 Task: Find connections with filter location Zhongxiang with filter topic #motivationwith filter profile language German with filter current company PharmEasy with filter school D.A.V.P.G College, Dehradun with filter industry Museums with filter service category Corporate Law with filter keywords title Heavy Equipment Operator
Action: Mouse moved to (572, 80)
Screenshot: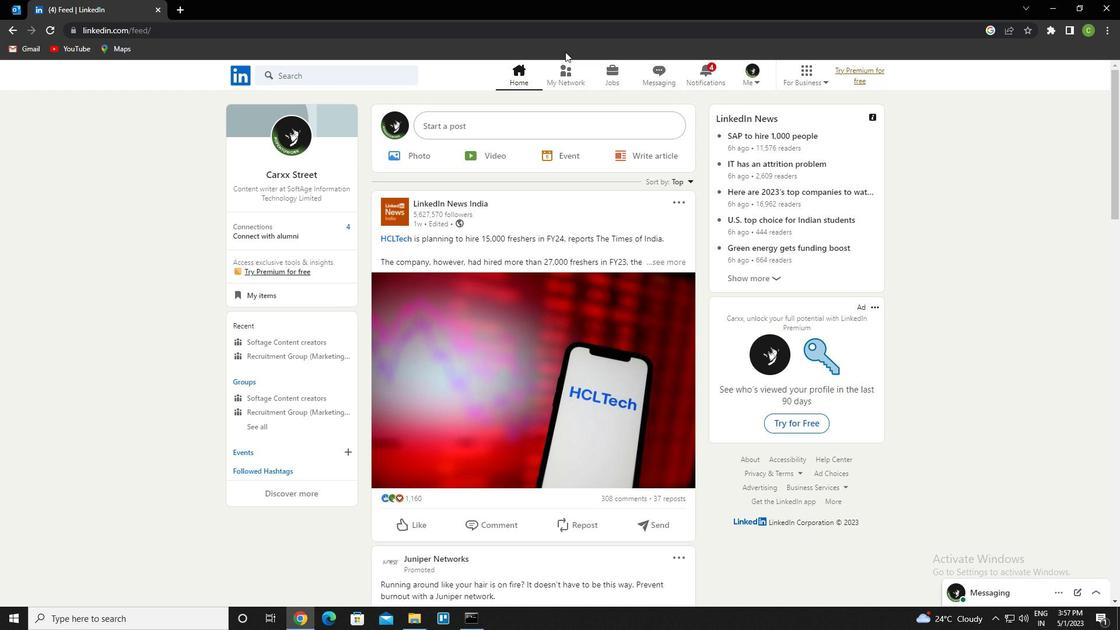 
Action: Mouse pressed left at (572, 80)
Screenshot: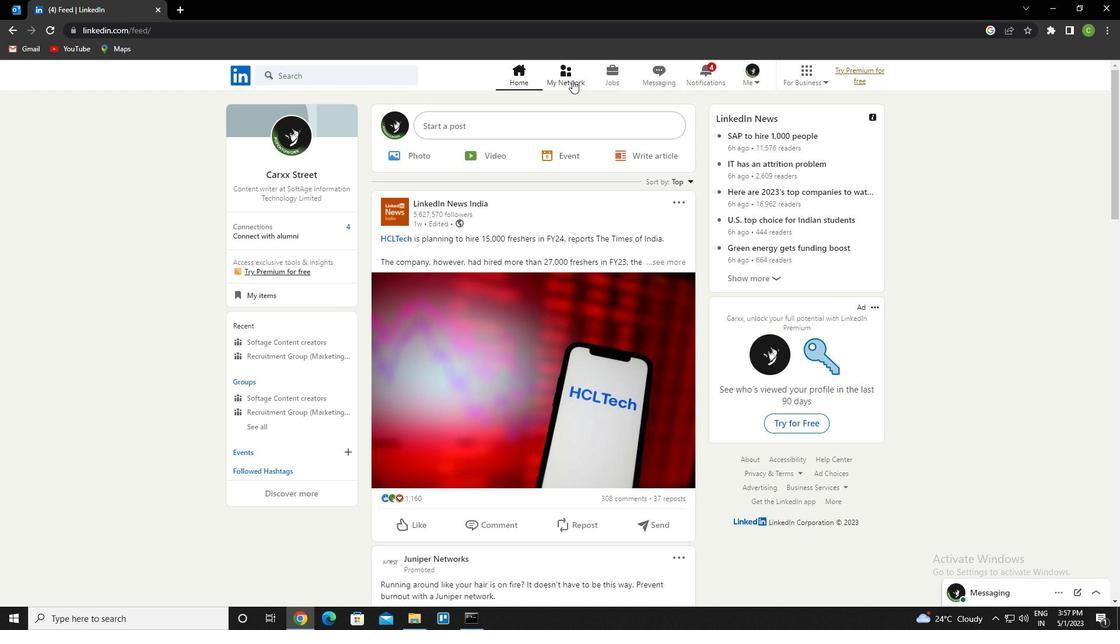 
Action: Mouse moved to (378, 147)
Screenshot: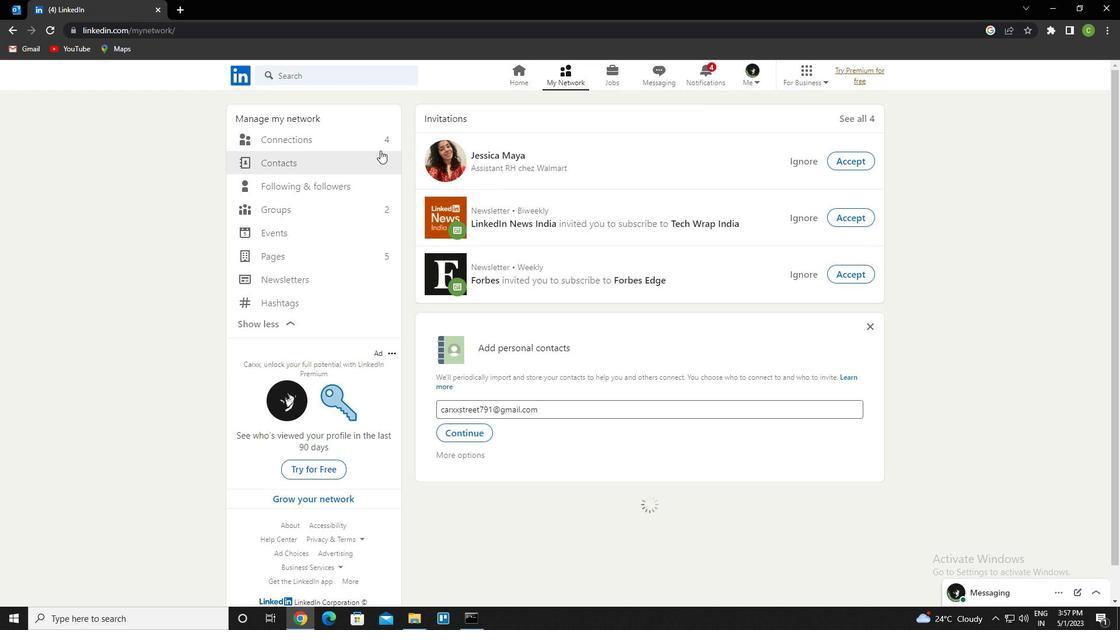 
Action: Mouse pressed left at (378, 147)
Screenshot: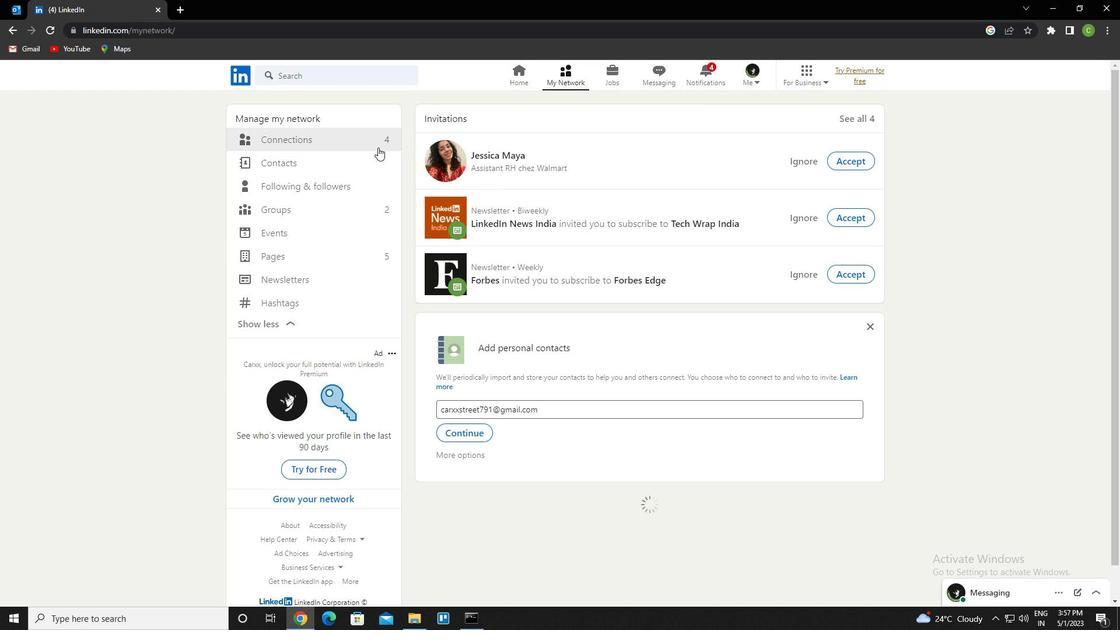 
Action: Mouse moved to (350, 140)
Screenshot: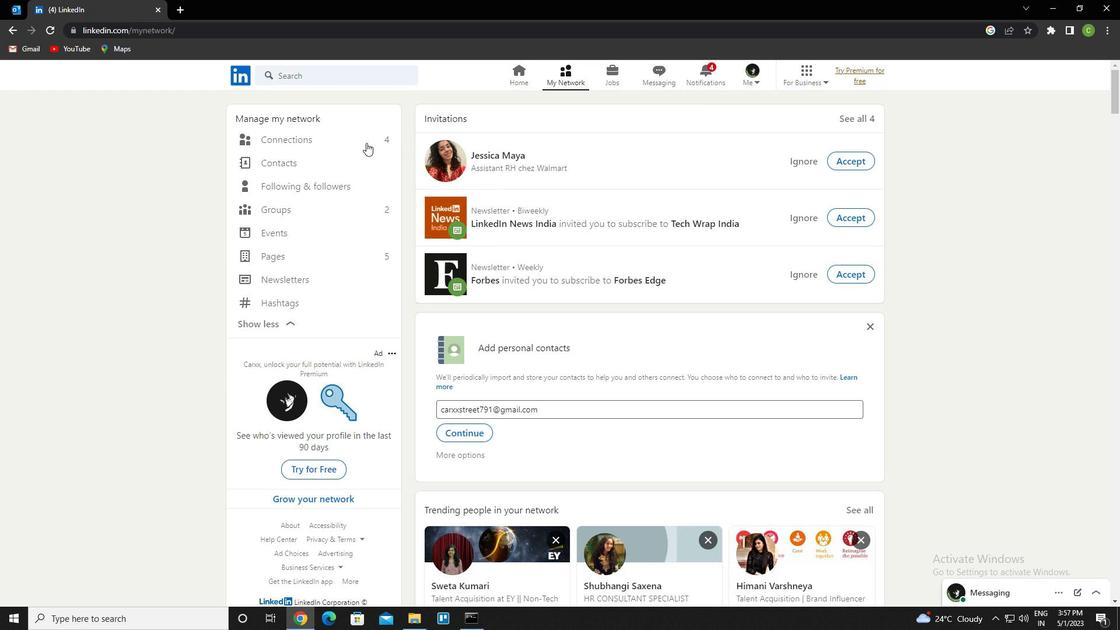 
Action: Mouse pressed left at (350, 140)
Screenshot: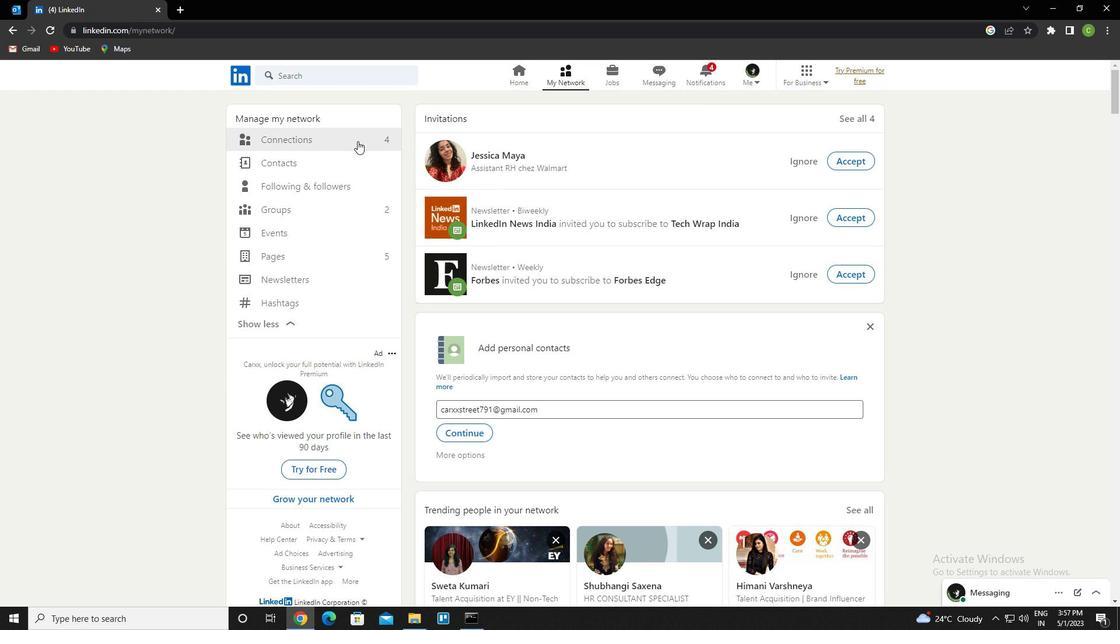
Action: Mouse moved to (655, 141)
Screenshot: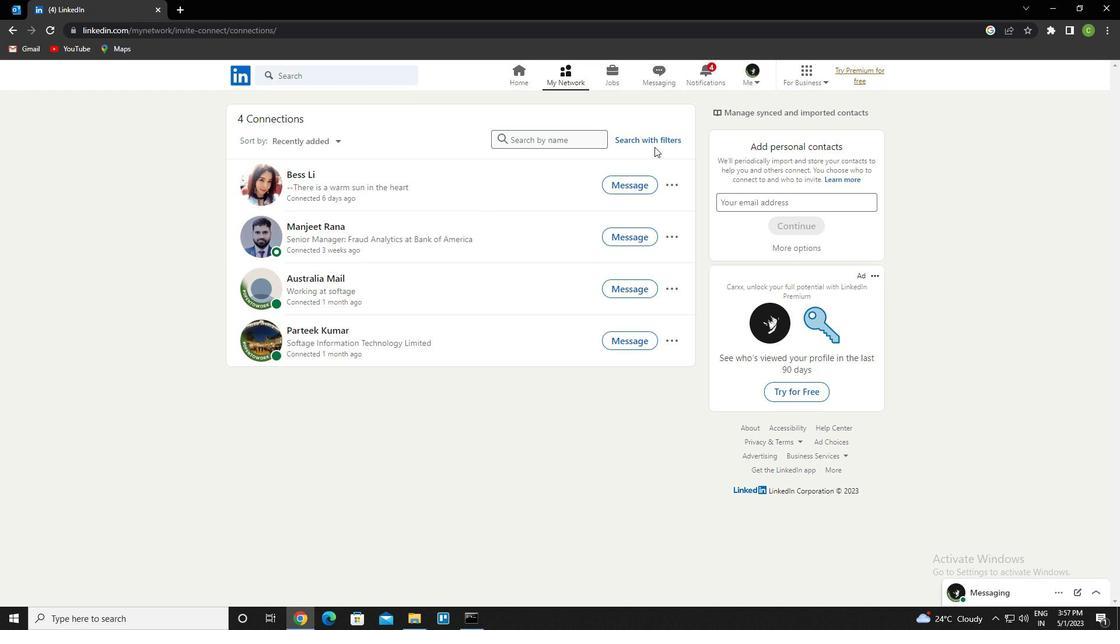 
Action: Mouse pressed left at (655, 141)
Screenshot: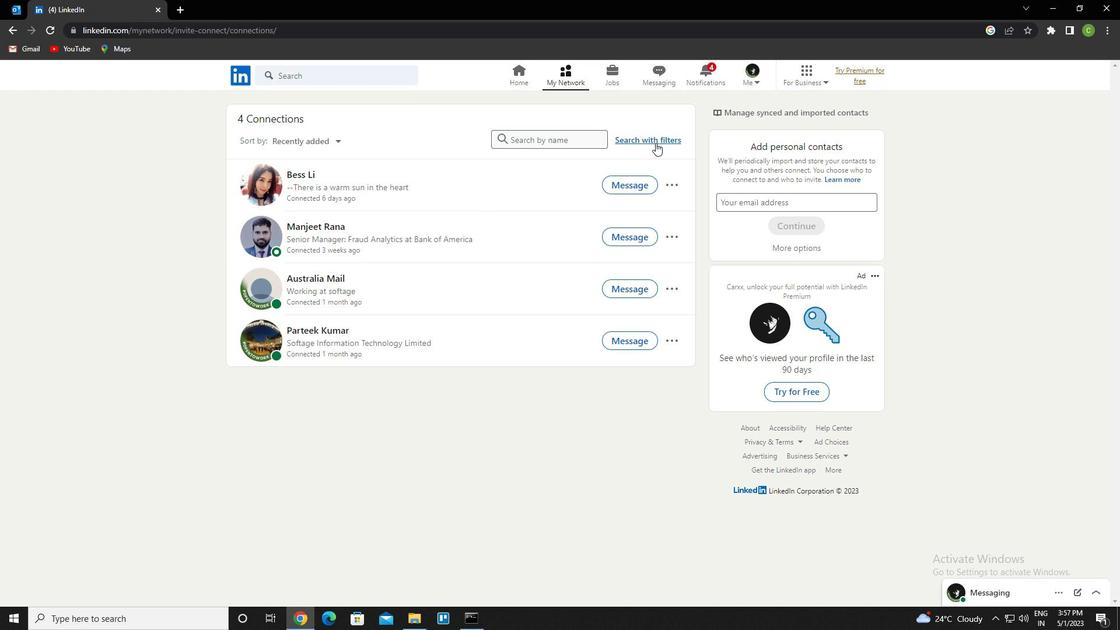 
Action: Mouse moved to (586, 106)
Screenshot: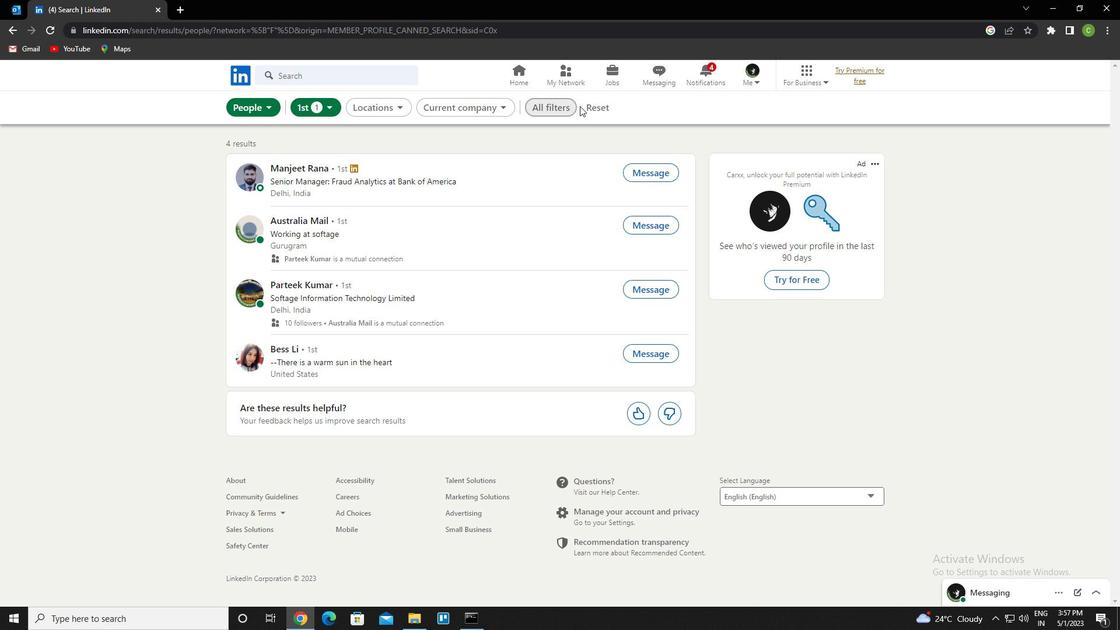 
Action: Mouse pressed left at (586, 106)
Screenshot: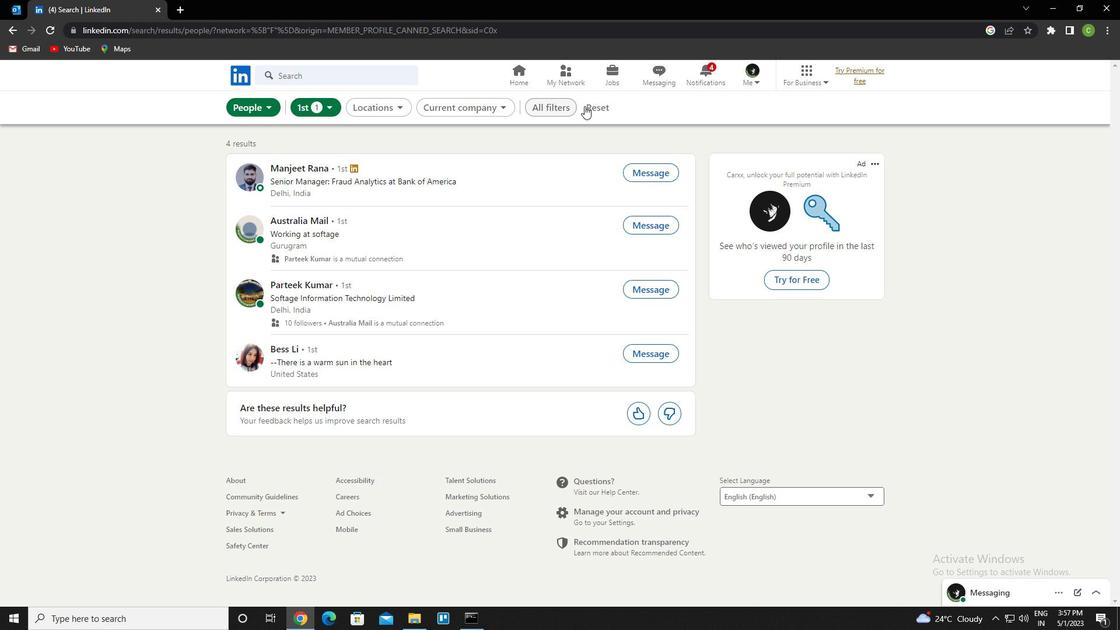 
Action: Mouse moved to (590, 106)
Screenshot: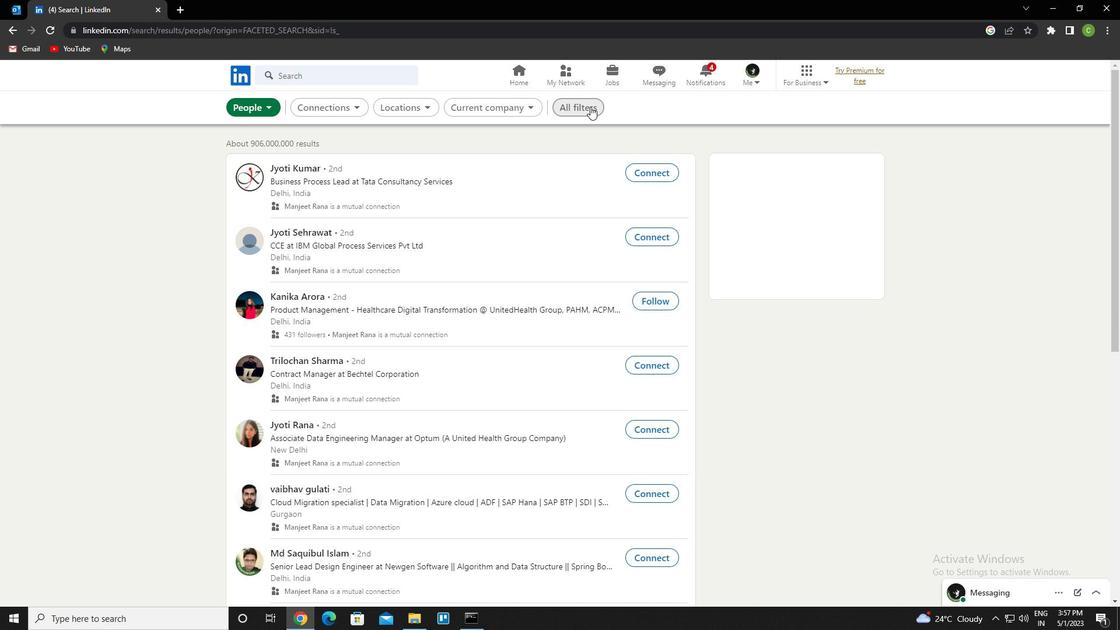 
Action: Mouse pressed left at (590, 106)
Screenshot: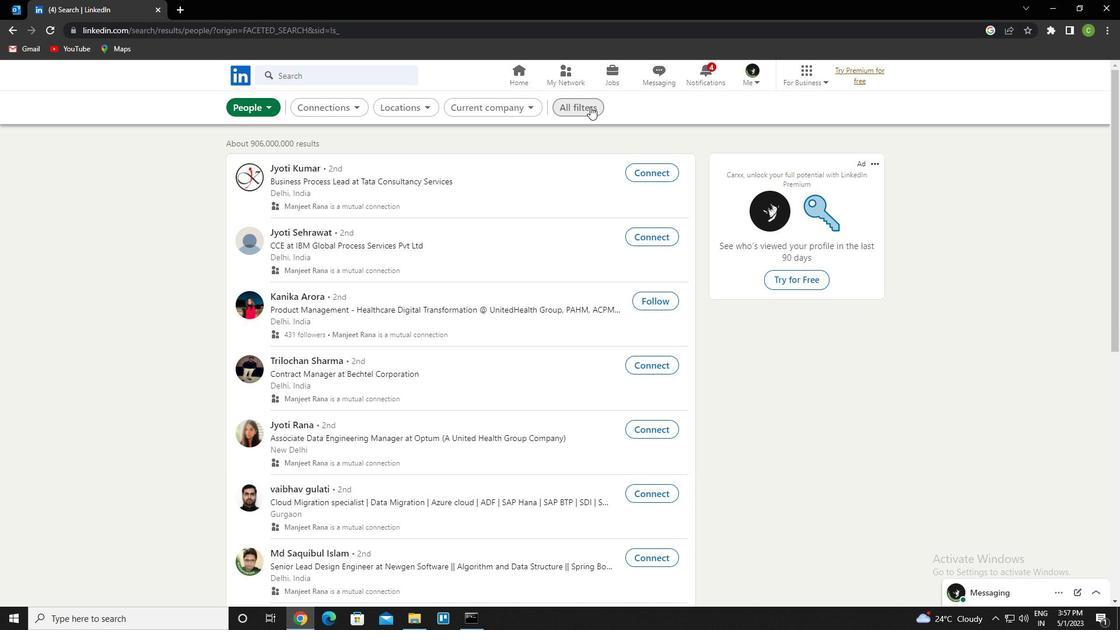 
Action: Mouse moved to (1059, 516)
Screenshot: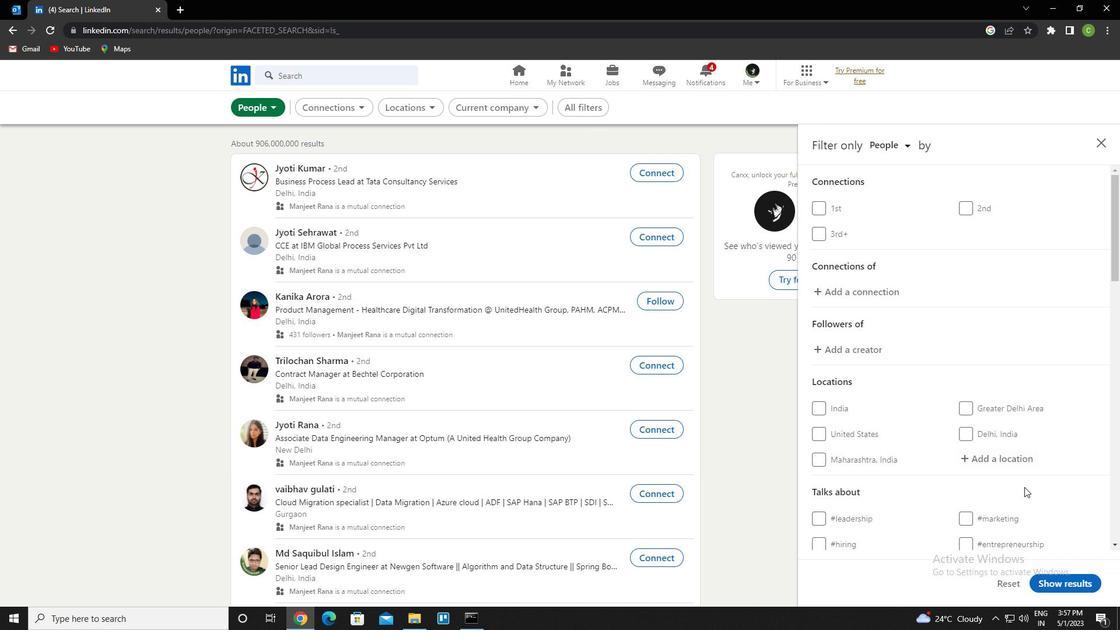 
Action: Mouse scrolled (1059, 516) with delta (0, 0)
Screenshot: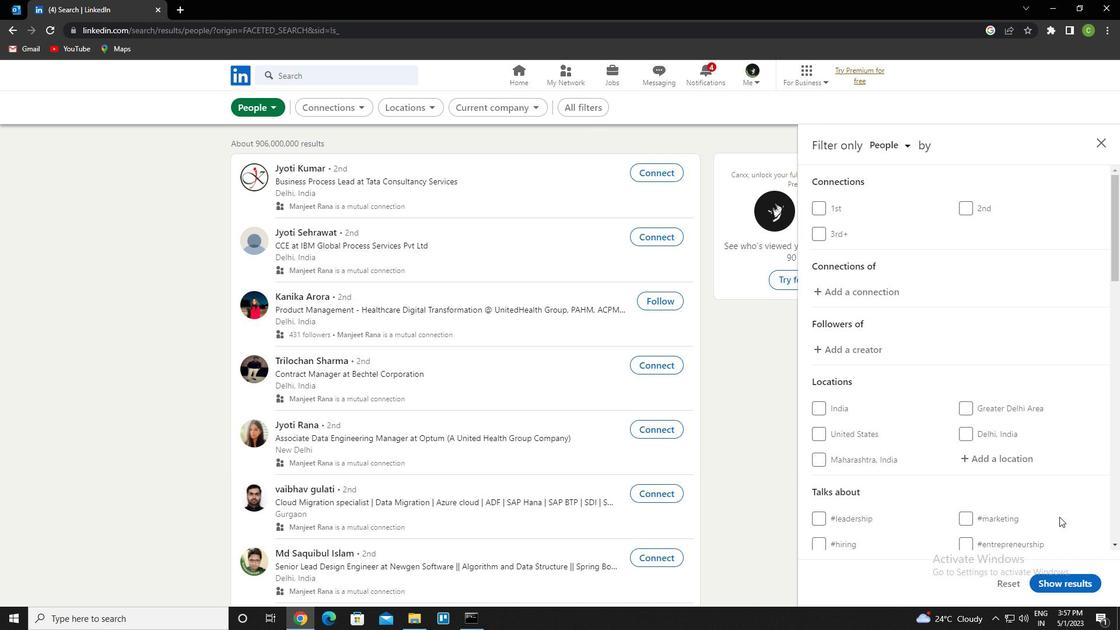 
Action: Mouse scrolled (1059, 516) with delta (0, 0)
Screenshot: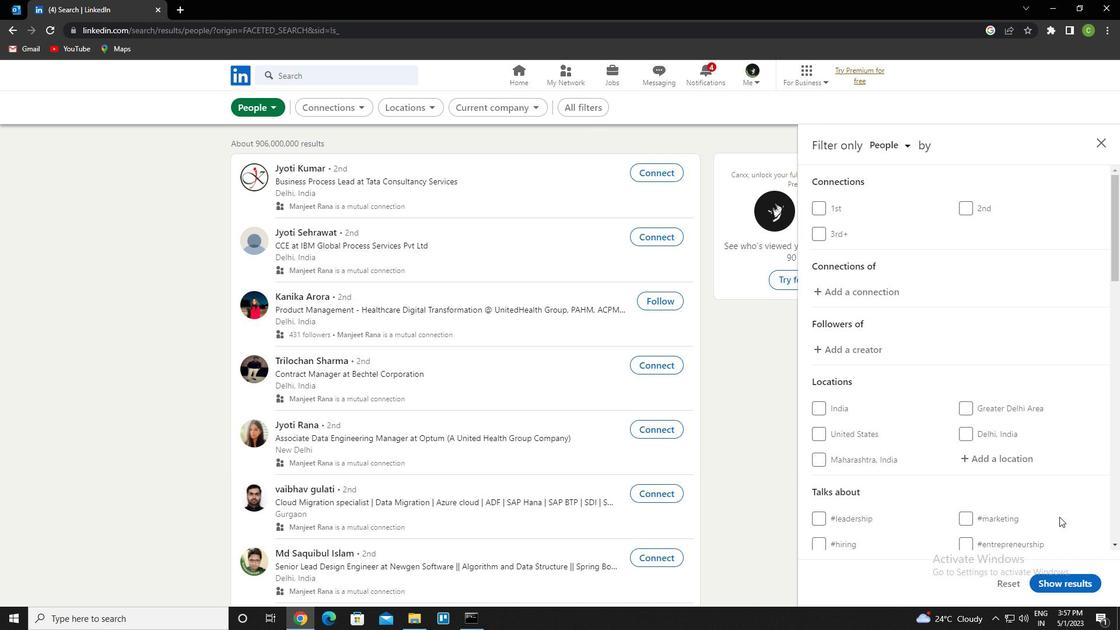 
Action: Mouse moved to (1007, 342)
Screenshot: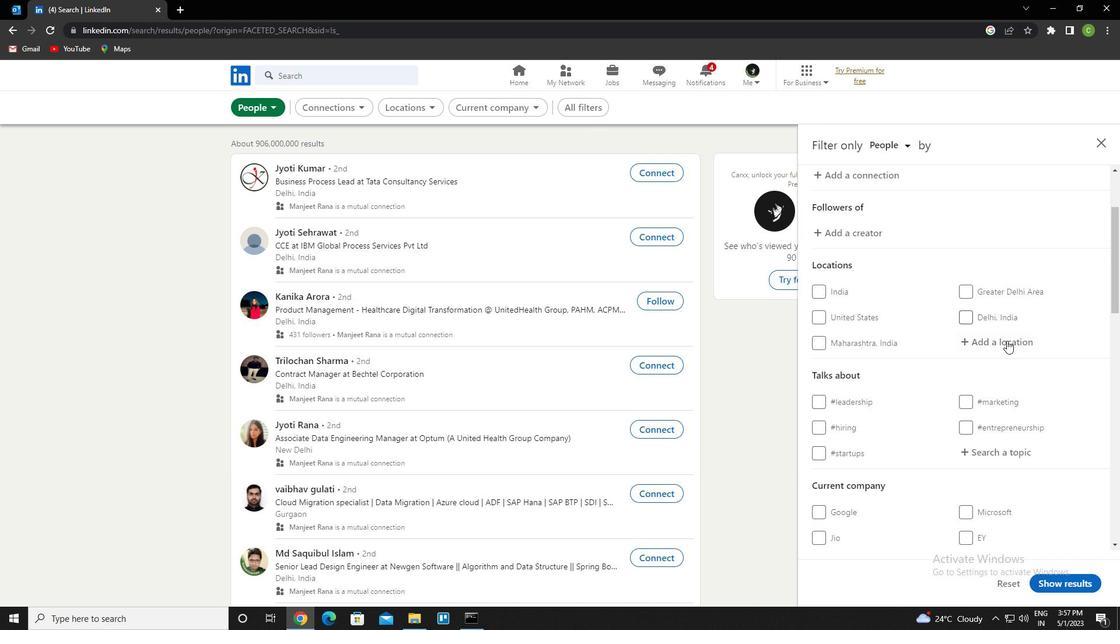 
Action: Mouse pressed left at (1007, 342)
Screenshot: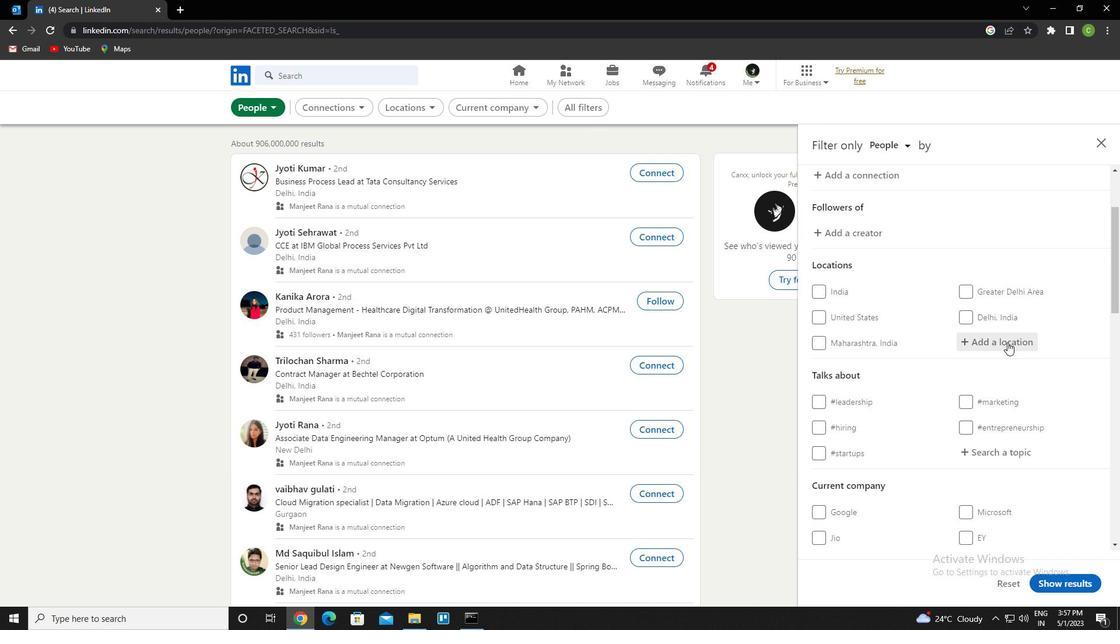 
Action: Key pressed <Key.caps_lock>z<Key.caps_lock>hongxiang
Screenshot: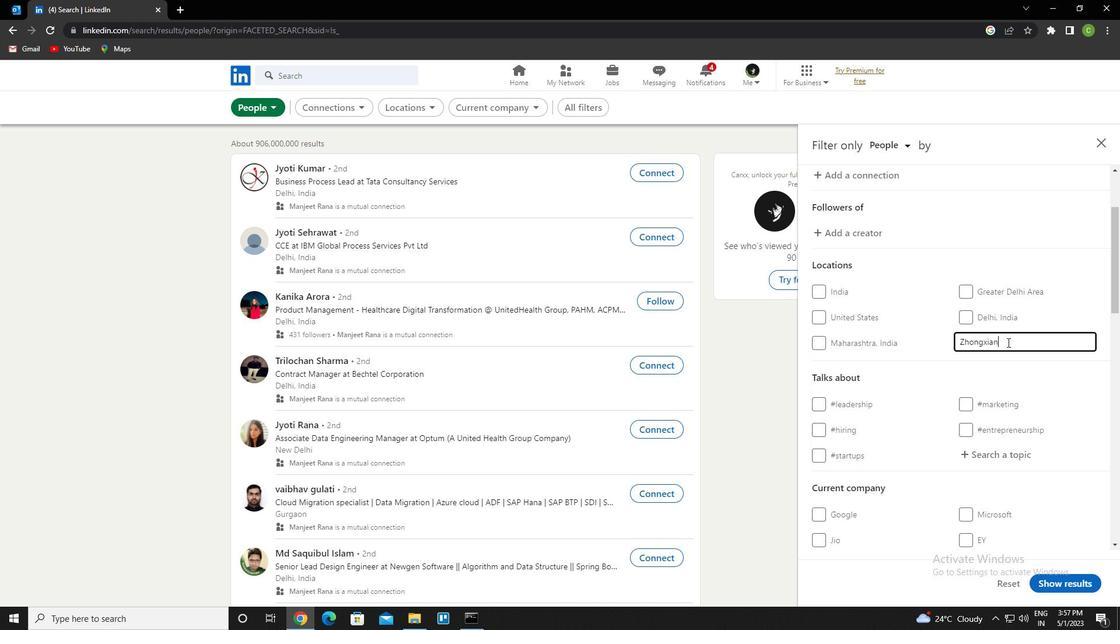
Action: Mouse moved to (1005, 345)
Screenshot: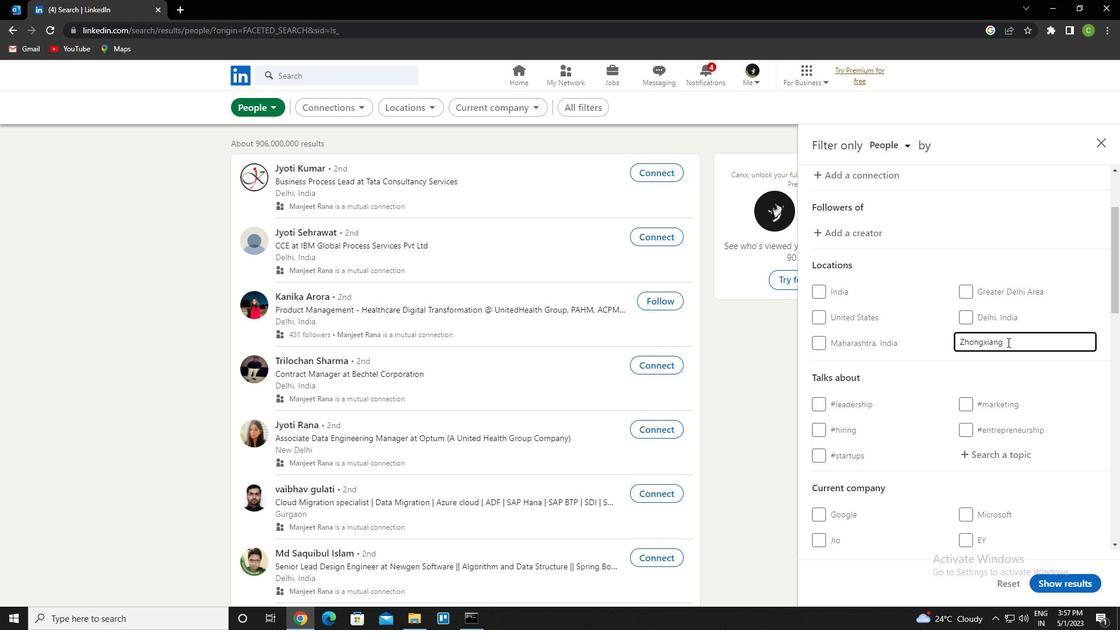 
Action: Mouse scrolled (1005, 345) with delta (0, 0)
Screenshot: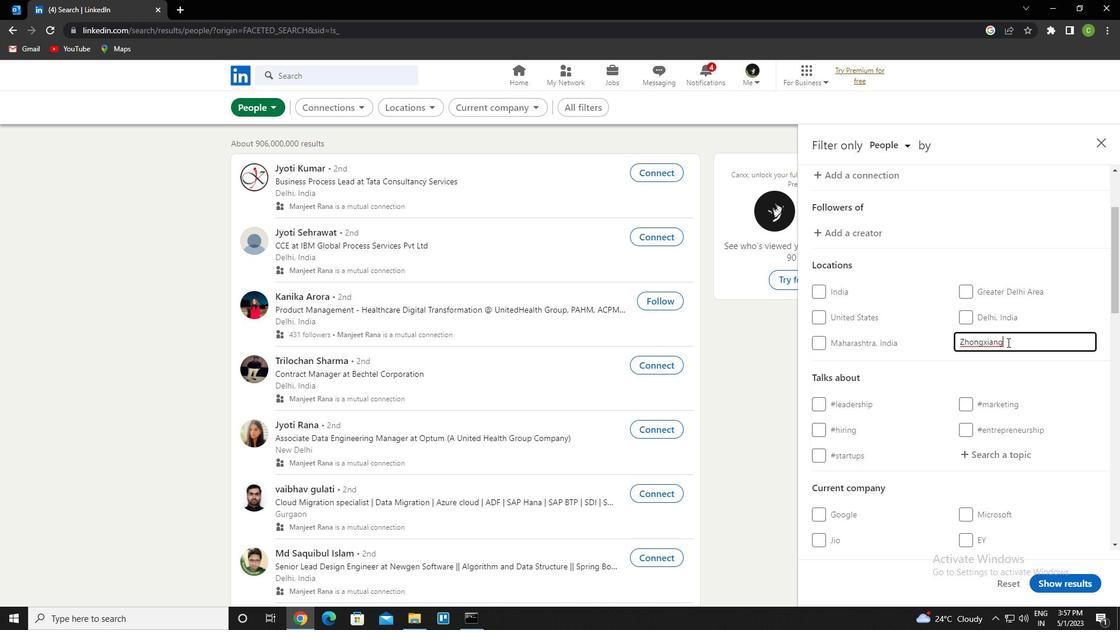 
Action: Mouse moved to (1002, 347)
Screenshot: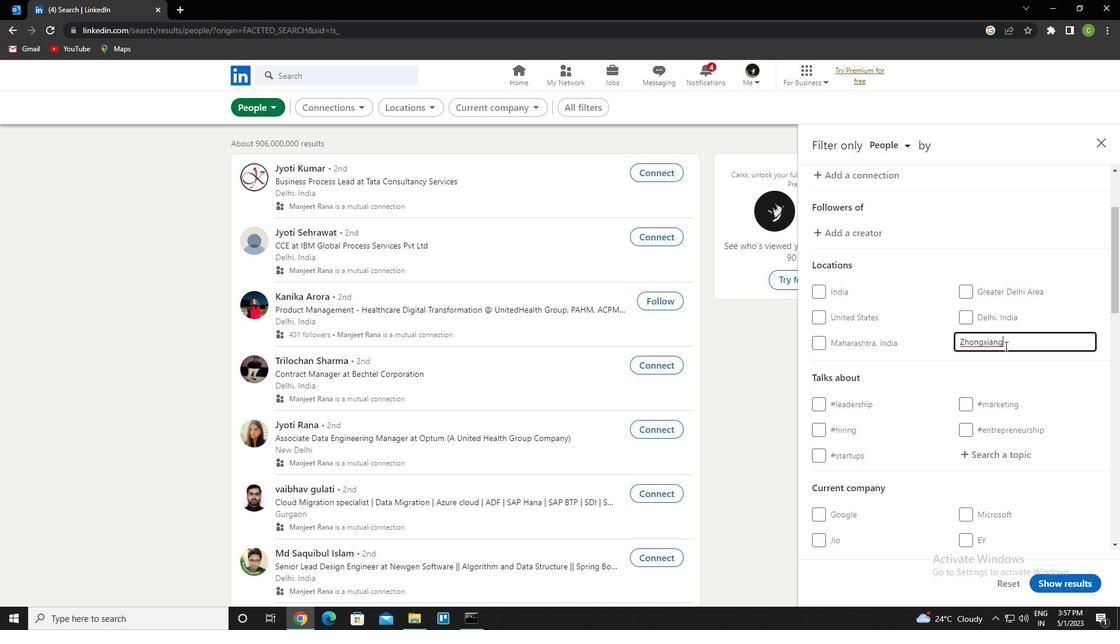 
Action: Mouse scrolled (1002, 347) with delta (0, 0)
Screenshot: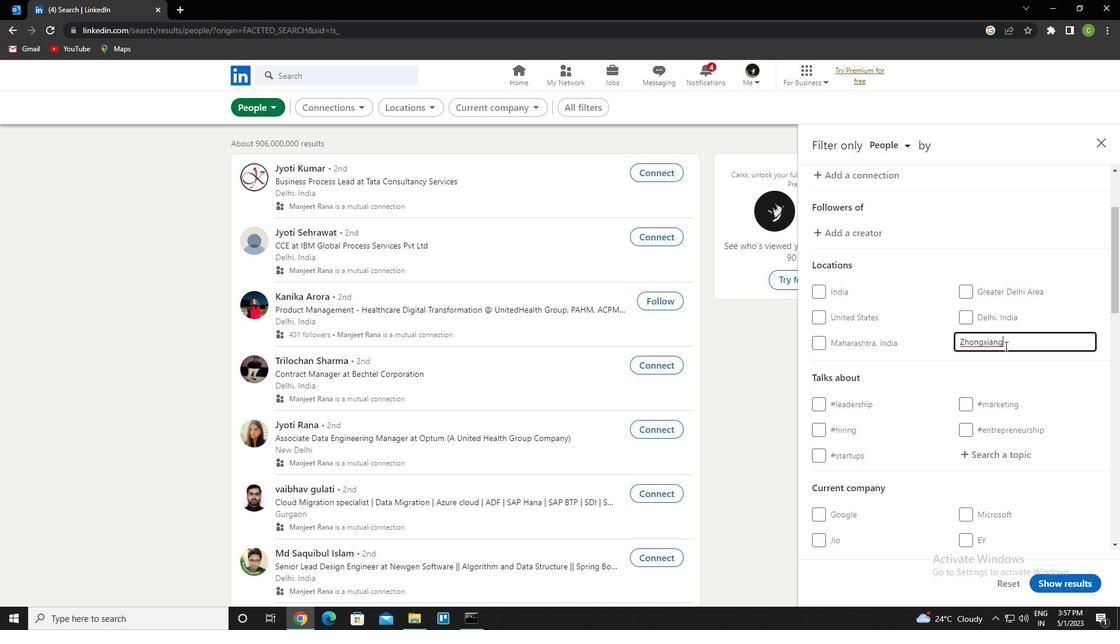 
Action: Mouse moved to (1010, 341)
Screenshot: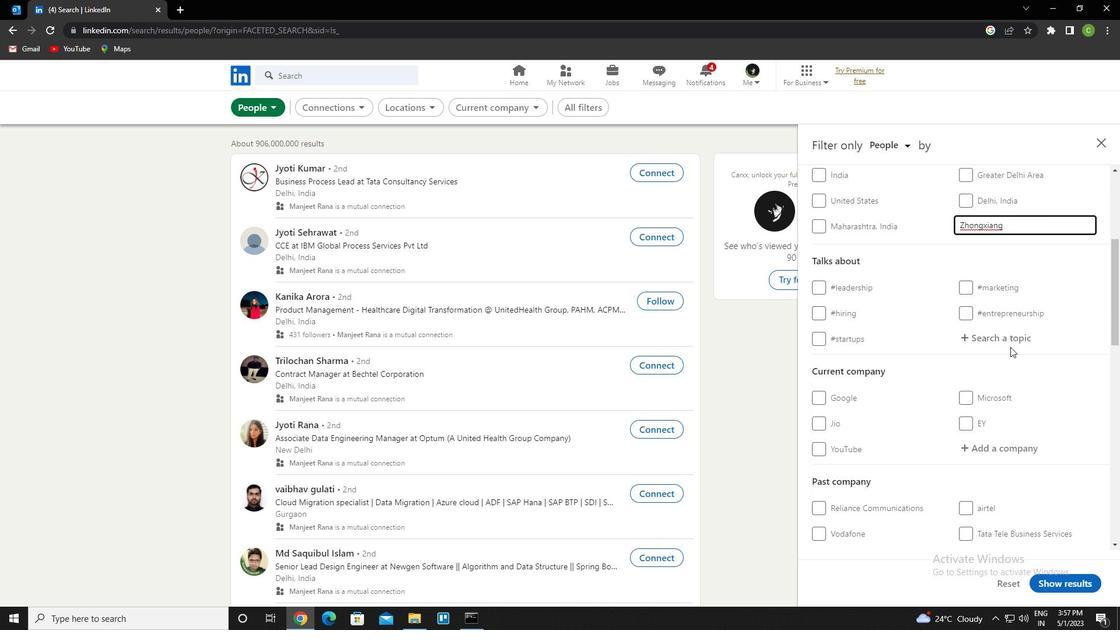 
Action: Mouse pressed left at (1010, 341)
Screenshot: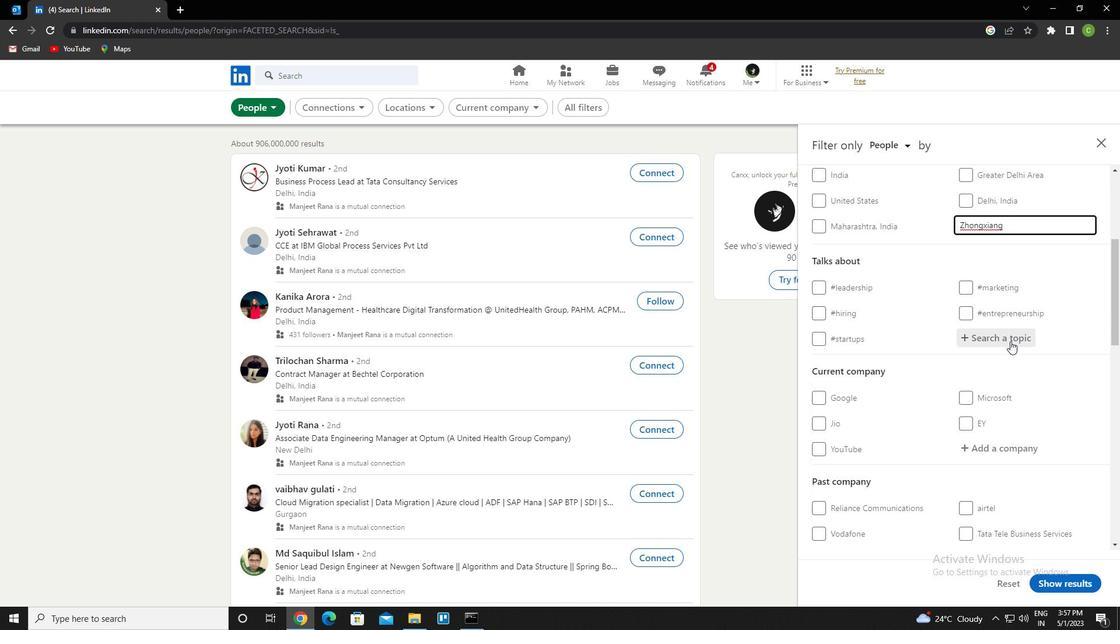 
Action: Key pressed <Key.caps_lock><Key.caps_lock>motivation<Key.down><Key.enter>
Screenshot: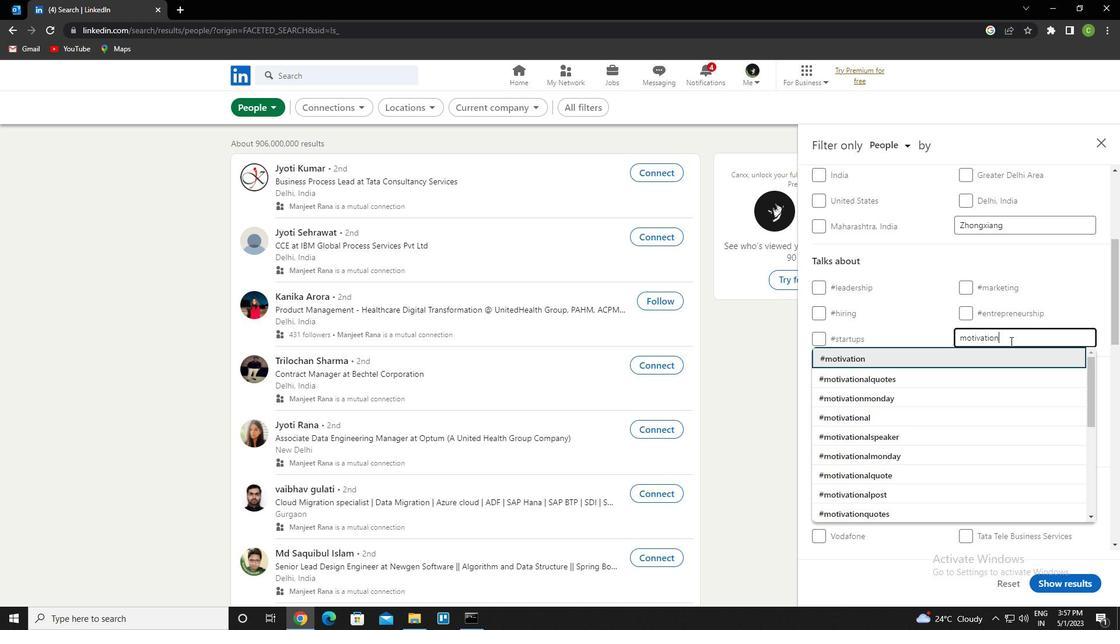 
Action: Mouse moved to (971, 369)
Screenshot: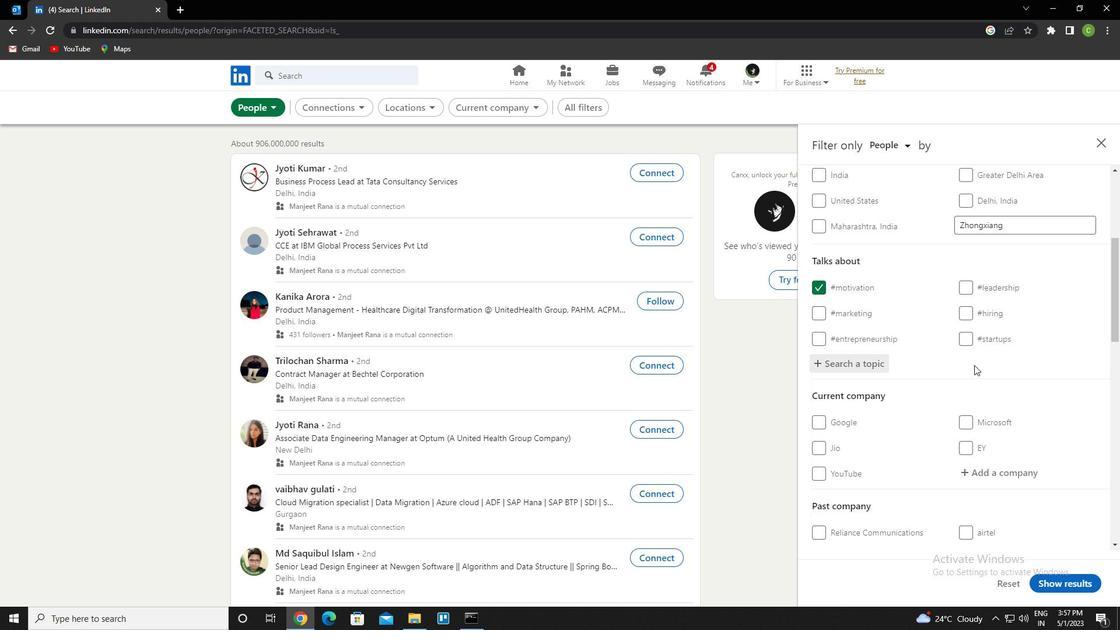 
Action: Mouse scrolled (971, 368) with delta (0, 0)
Screenshot: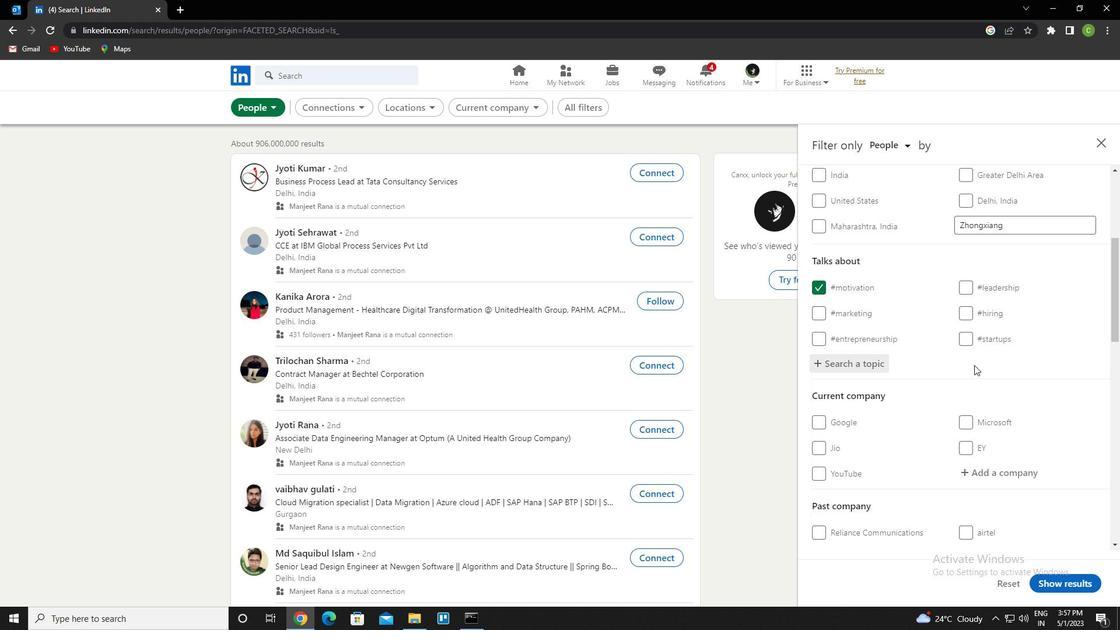 
Action: Mouse moved to (970, 373)
Screenshot: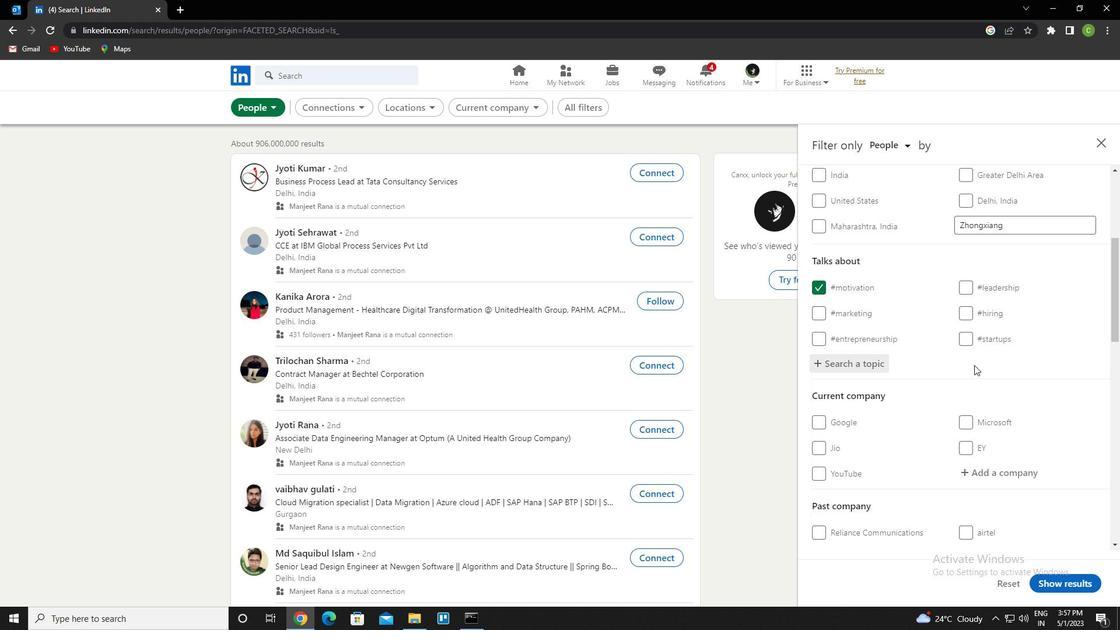 
Action: Mouse scrolled (970, 372) with delta (0, 0)
Screenshot: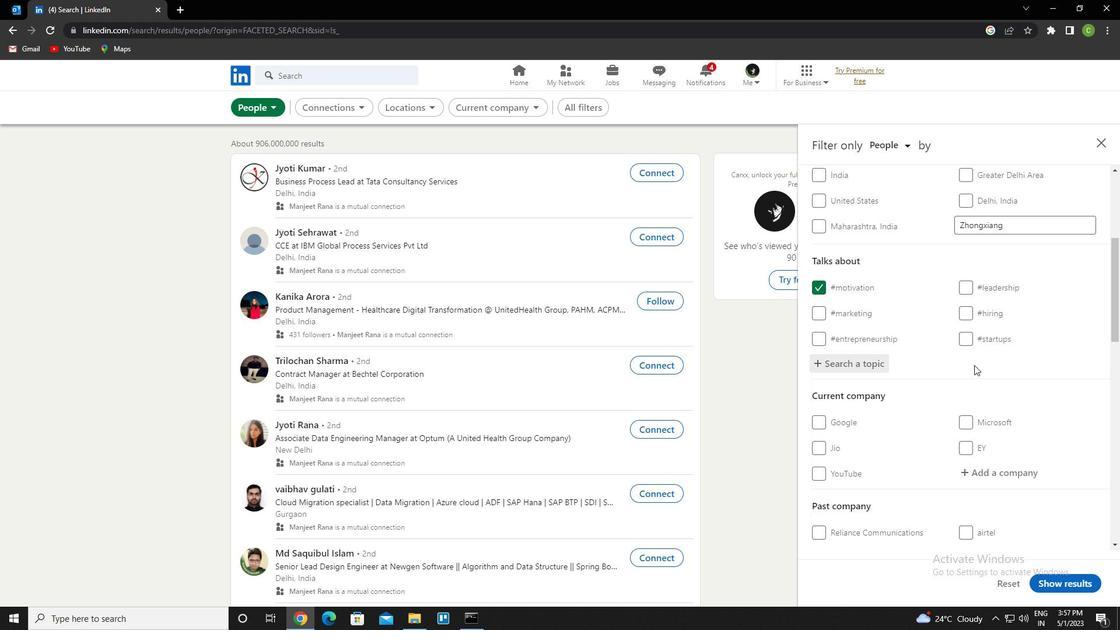 
Action: Mouse moved to (970, 374)
Screenshot: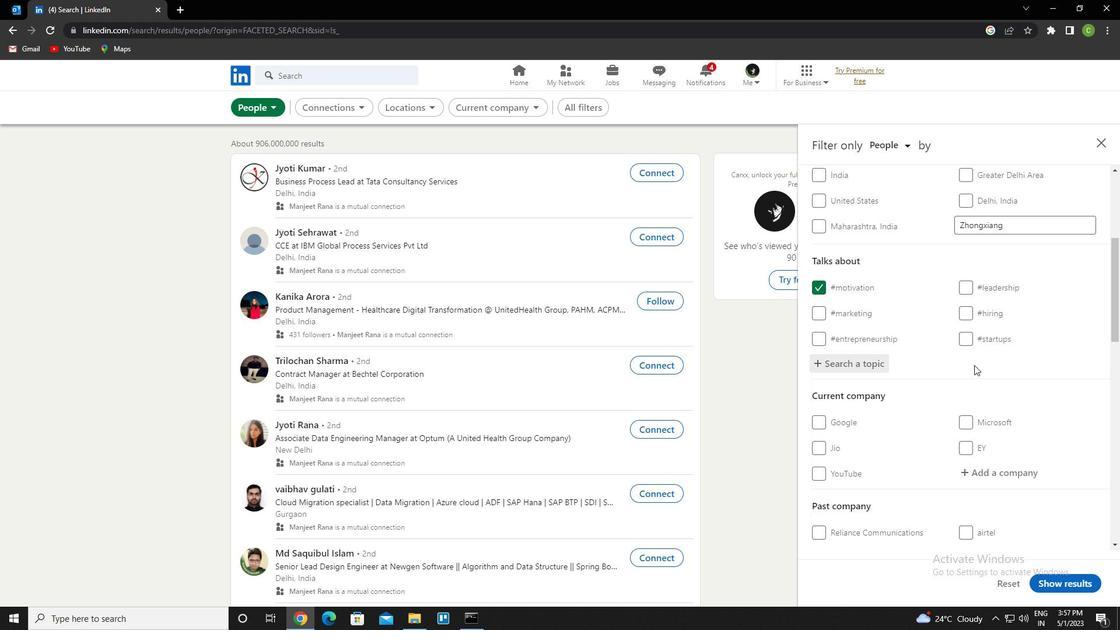 
Action: Mouse scrolled (970, 374) with delta (0, 0)
Screenshot: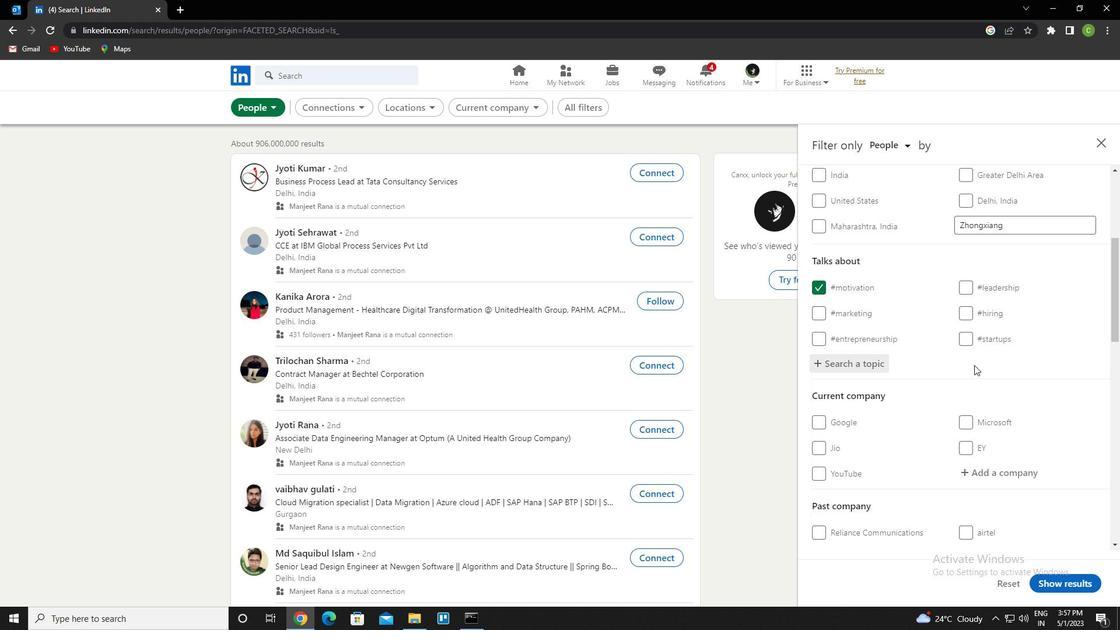 
Action: Mouse scrolled (970, 374) with delta (0, 0)
Screenshot: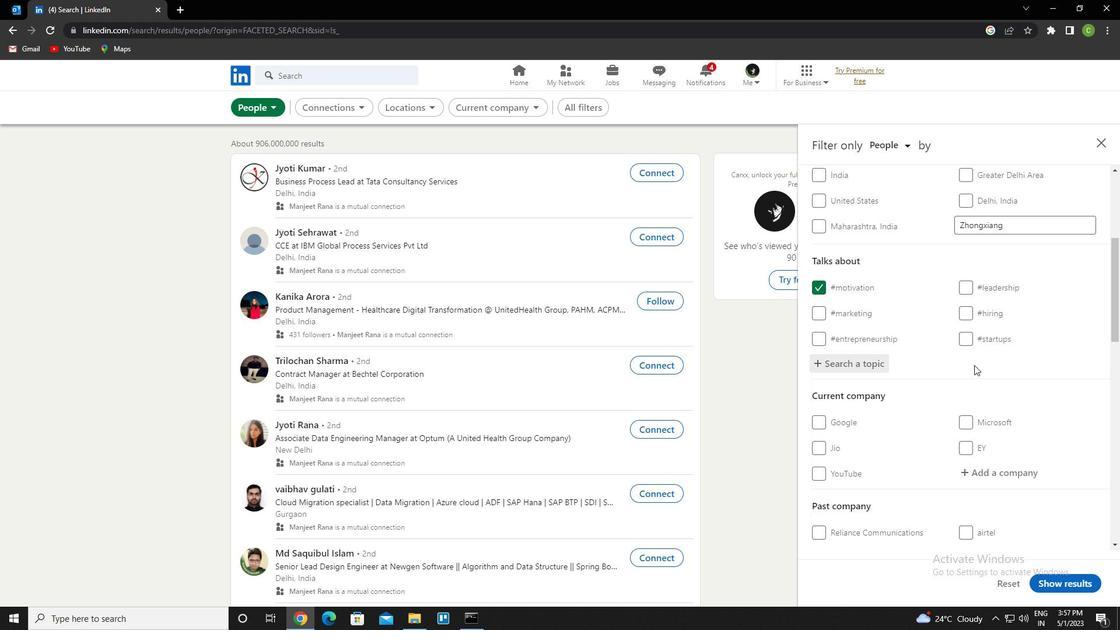 
Action: Mouse scrolled (970, 374) with delta (0, 0)
Screenshot: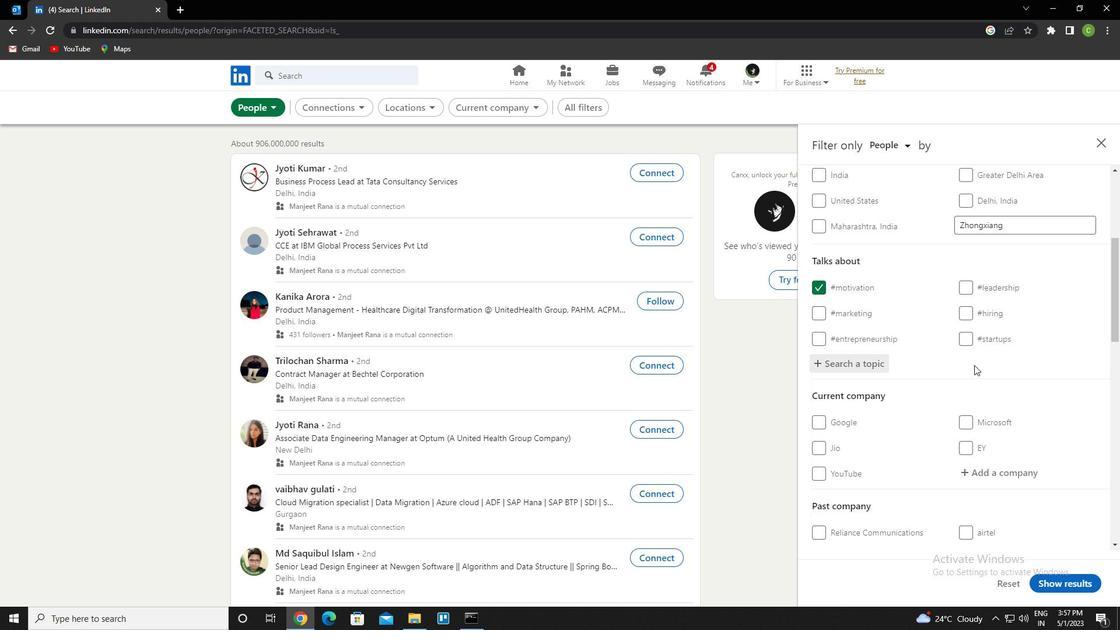 
Action: Mouse scrolled (970, 374) with delta (0, 0)
Screenshot: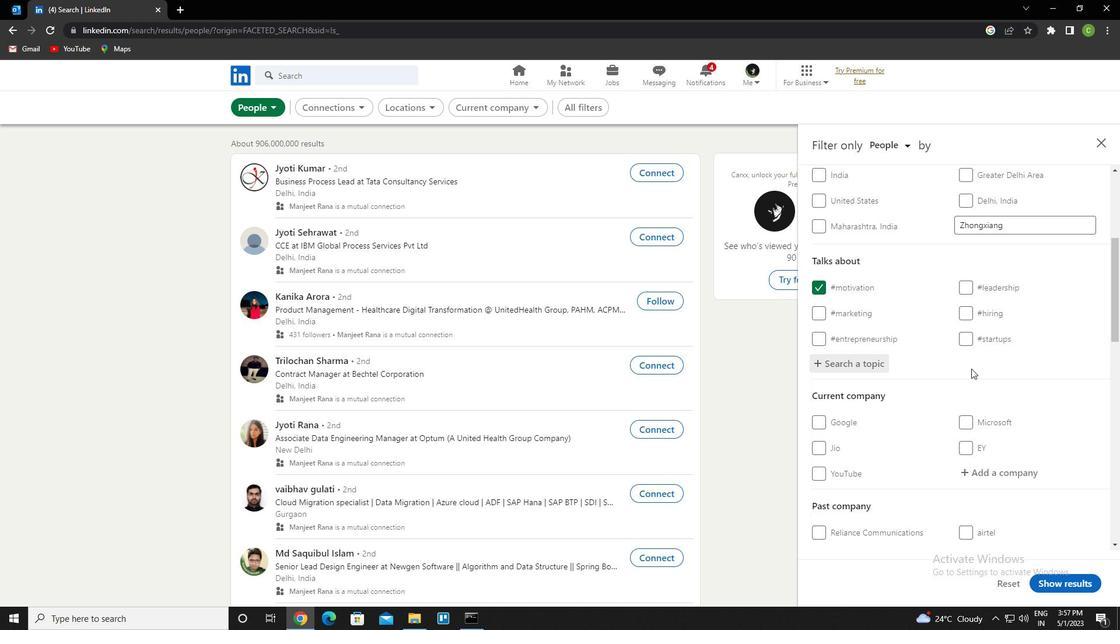 
Action: Mouse scrolled (970, 374) with delta (0, 0)
Screenshot: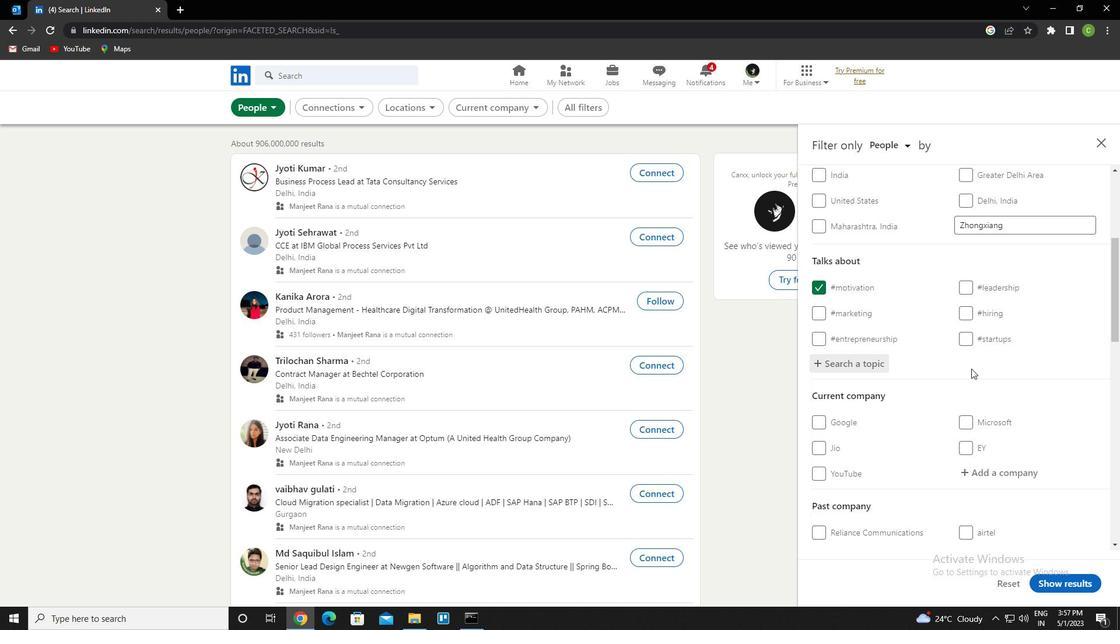 
Action: Mouse scrolled (970, 374) with delta (0, 0)
Screenshot: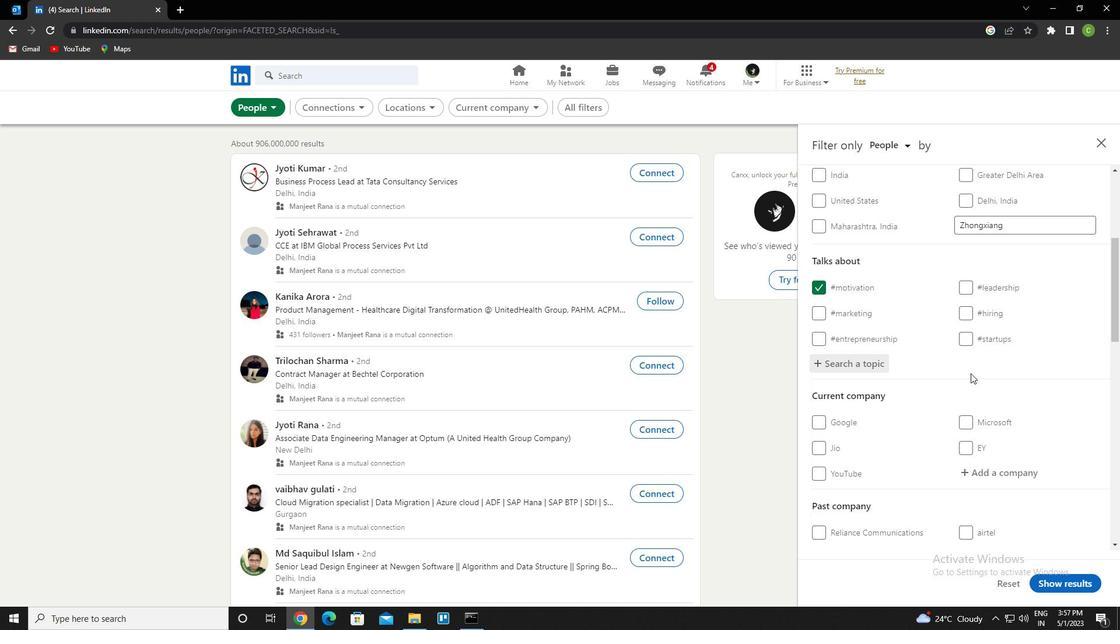 
Action: Mouse scrolled (970, 374) with delta (0, 0)
Screenshot: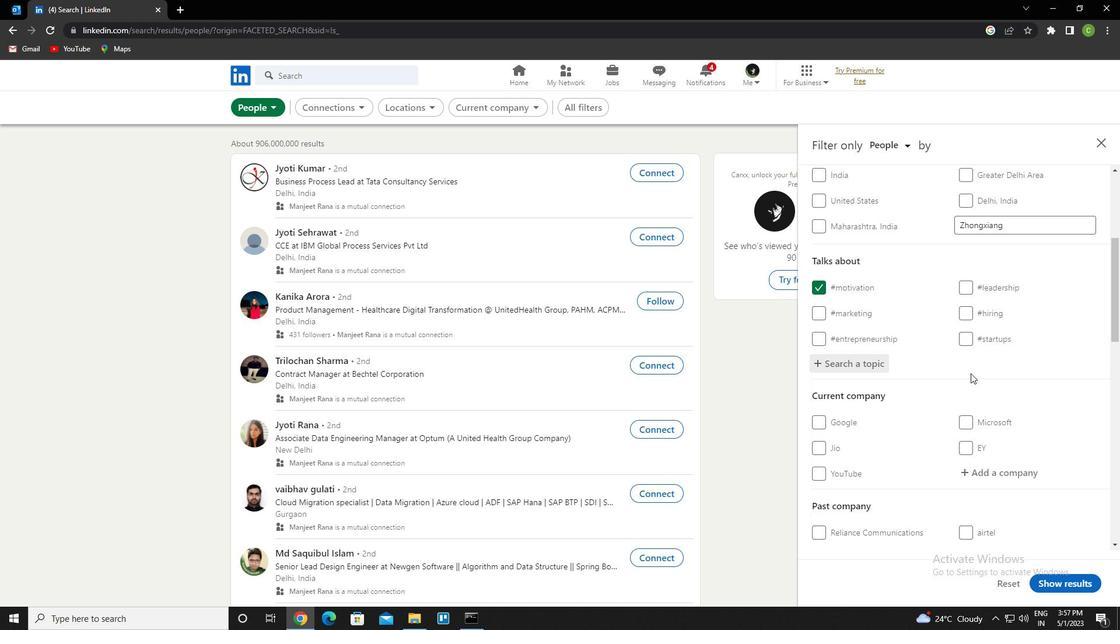 
Action: Mouse moved to (826, 410)
Screenshot: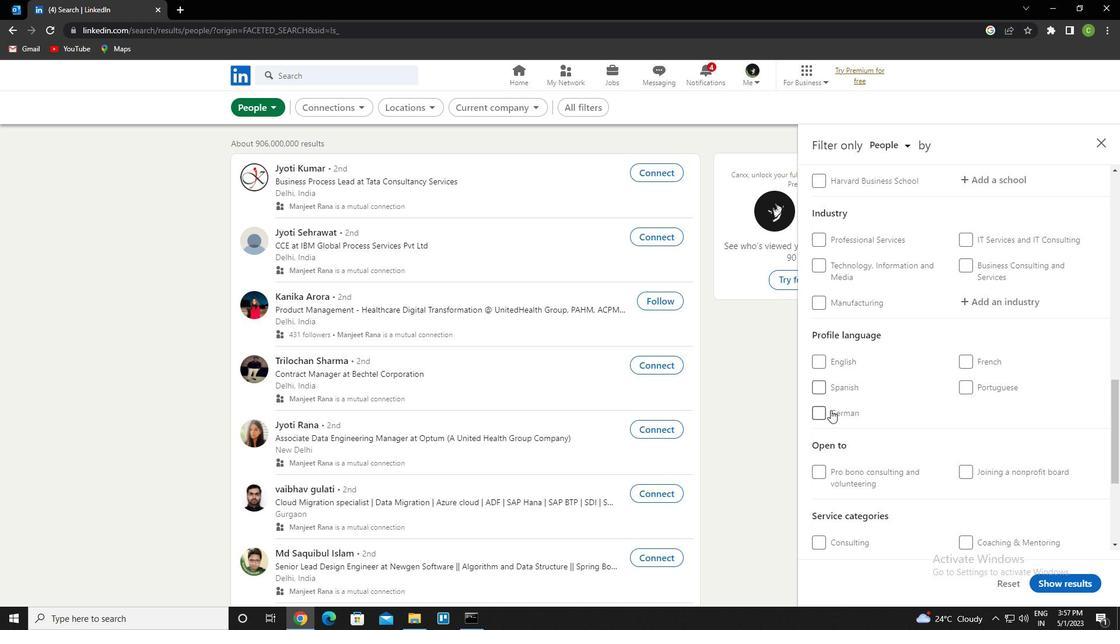 
Action: Mouse pressed left at (826, 410)
Screenshot: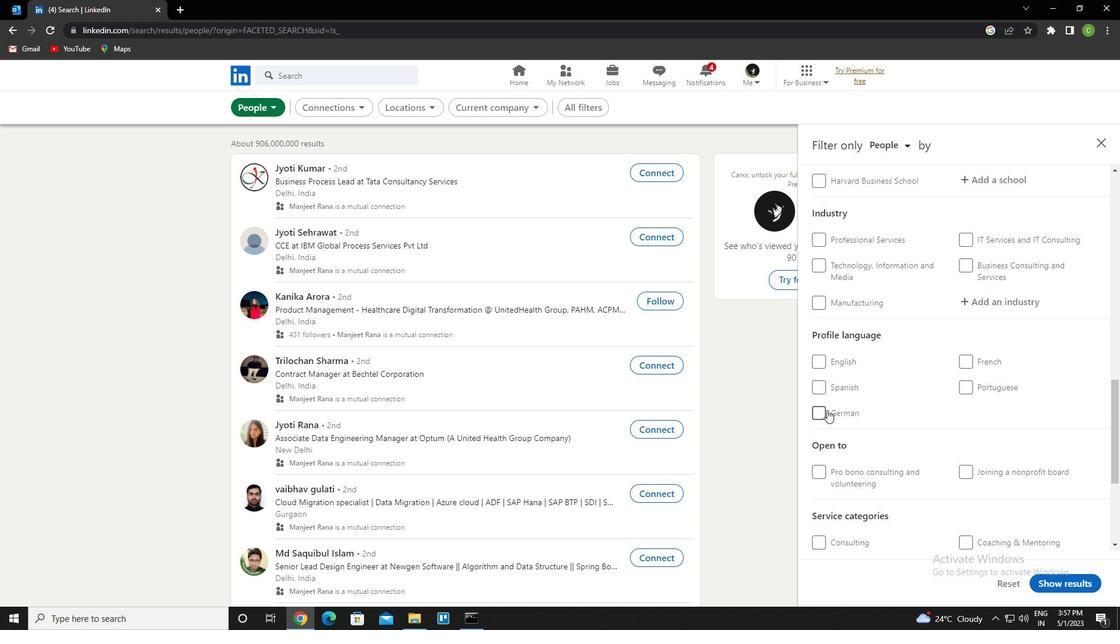 
Action: Mouse moved to (883, 424)
Screenshot: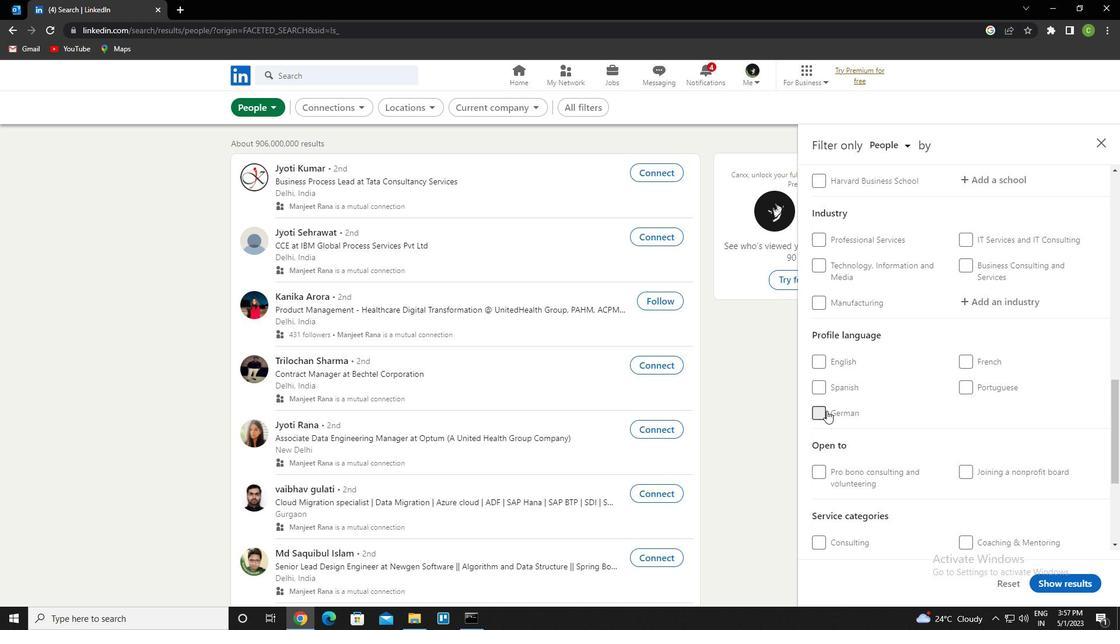 
Action: Mouse scrolled (883, 425) with delta (0, 0)
Screenshot: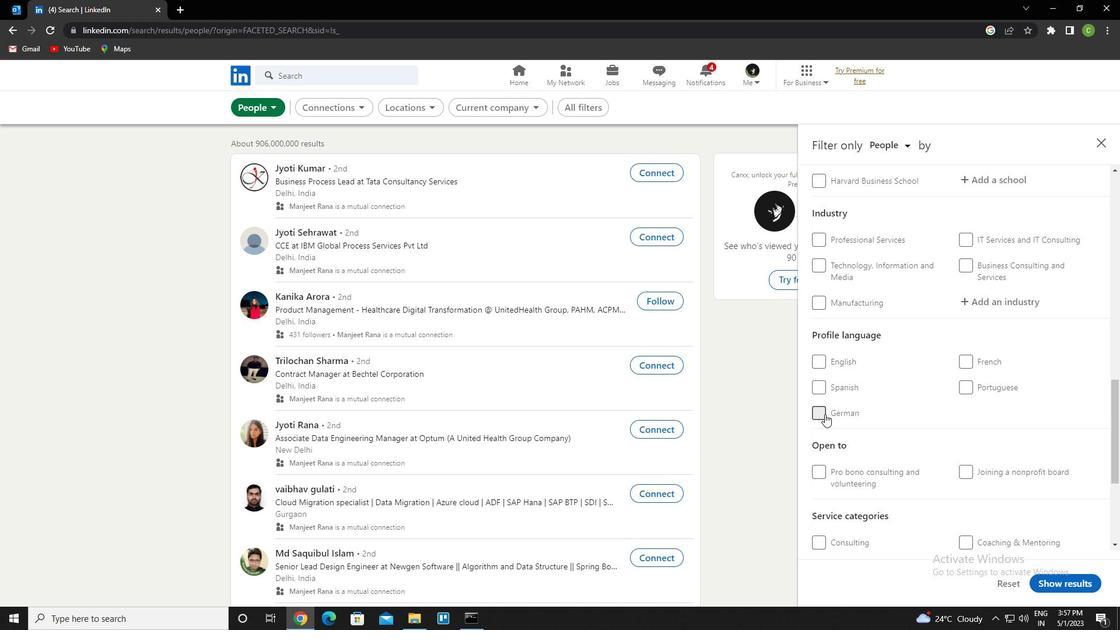 
Action: Mouse scrolled (883, 425) with delta (0, 0)
Screenshot: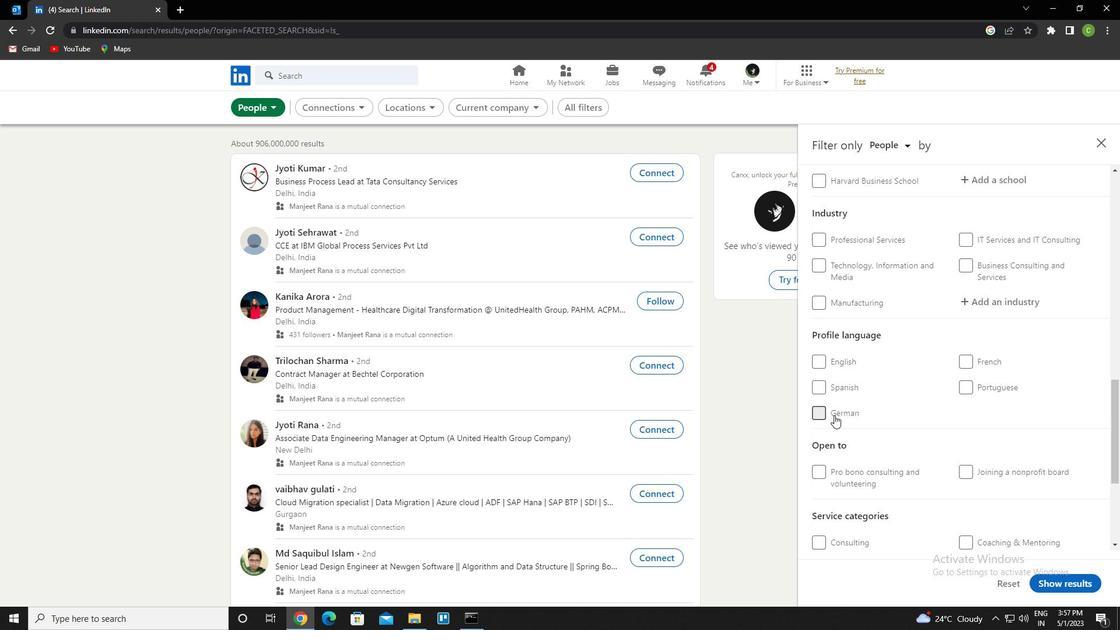 
Action: Mouse scrolled (883, 425) with delta (0, 0)
Screenshot: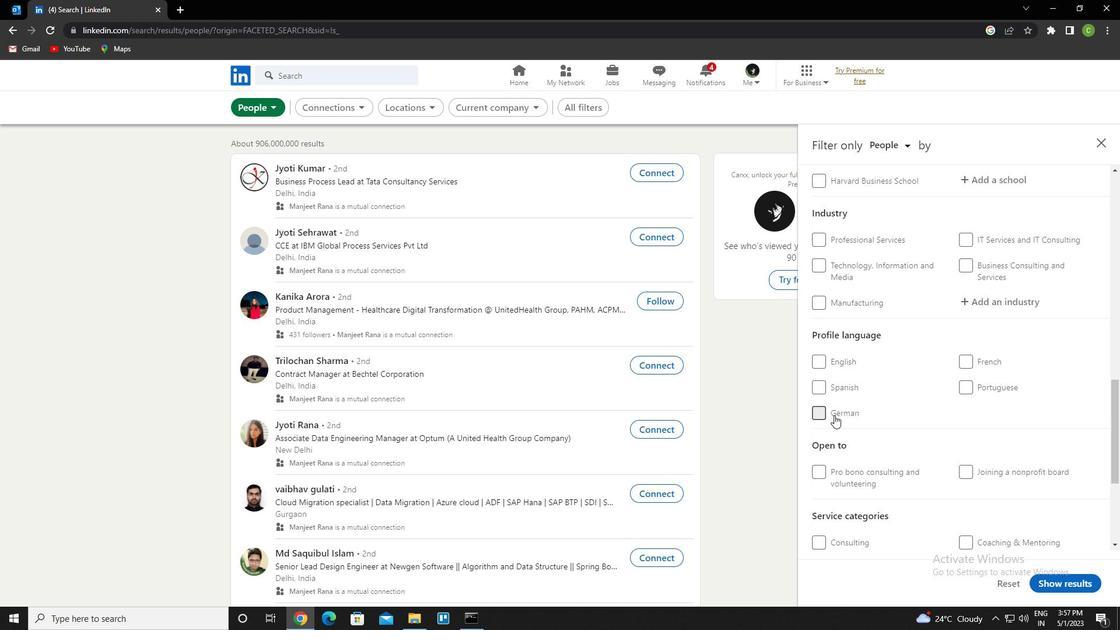 
Action: Mouse scrolled (883, 425) with delta (0, 0)
Screenshot: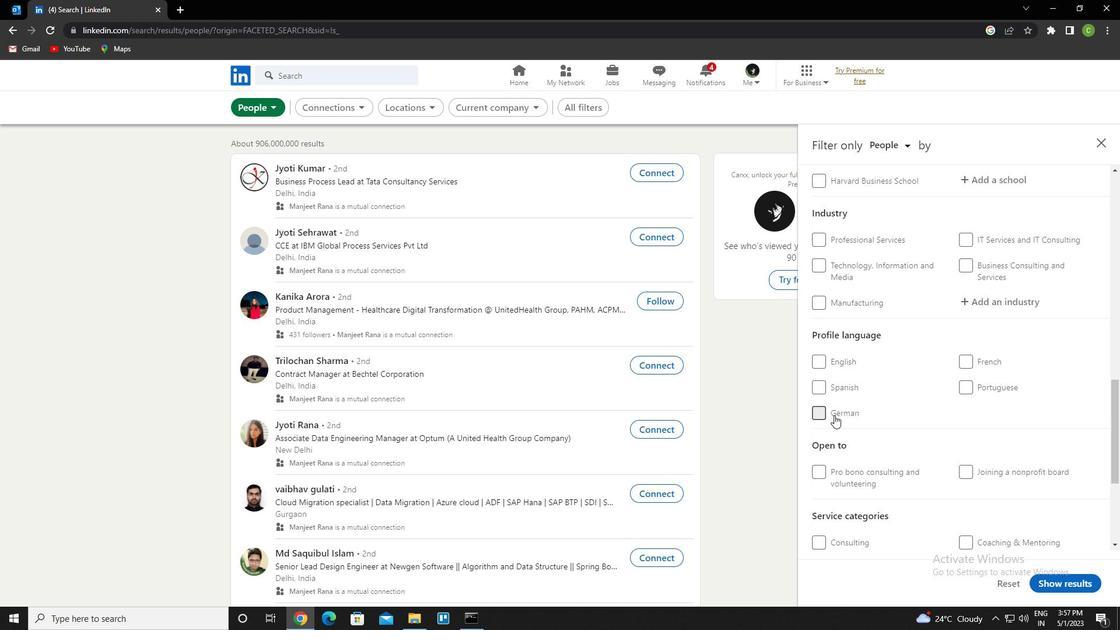 
Action: Mouse scrolled (883, 425) with delta (0, 0)
Screenshot: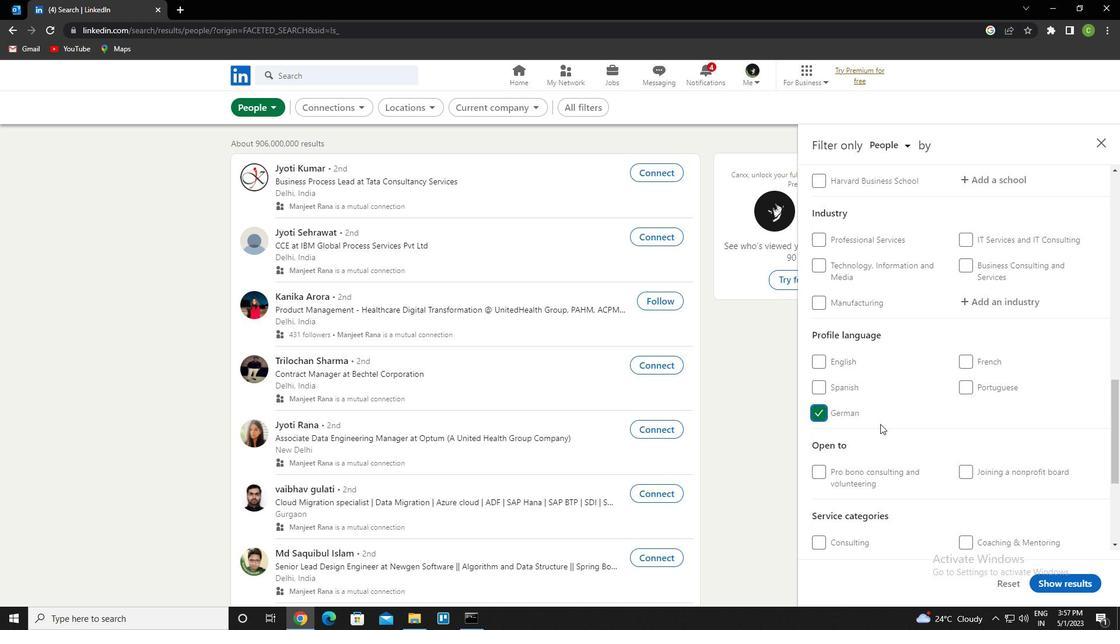 
Action: Mouse scrolled (883, 425) with delta (0, 0)
Screenshot: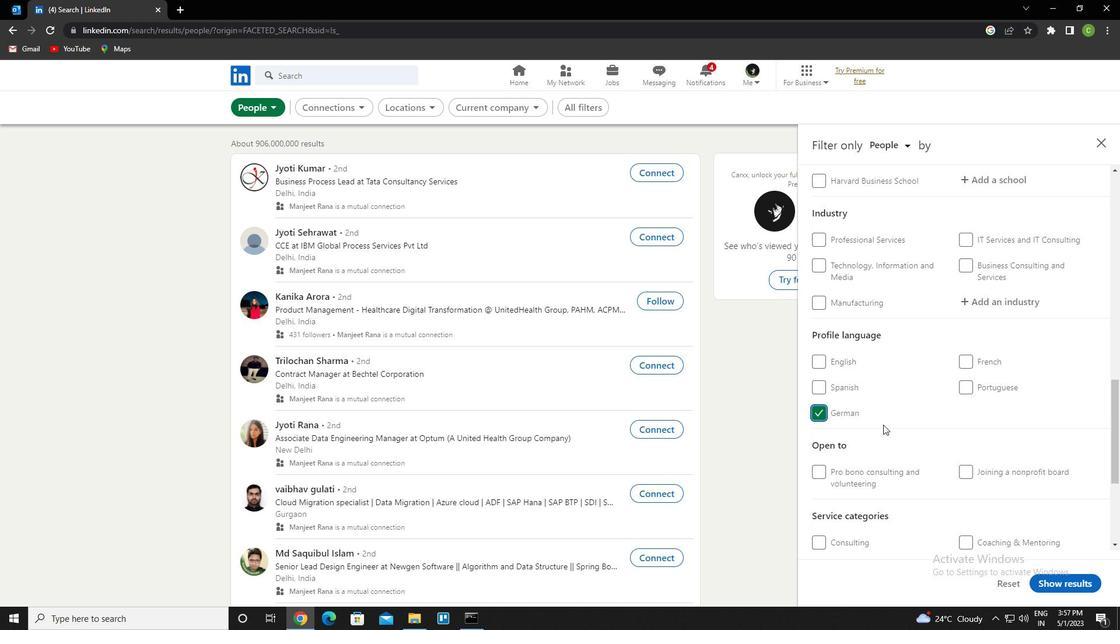 
Action: Mouse moved to (998, 305)
Screenshot: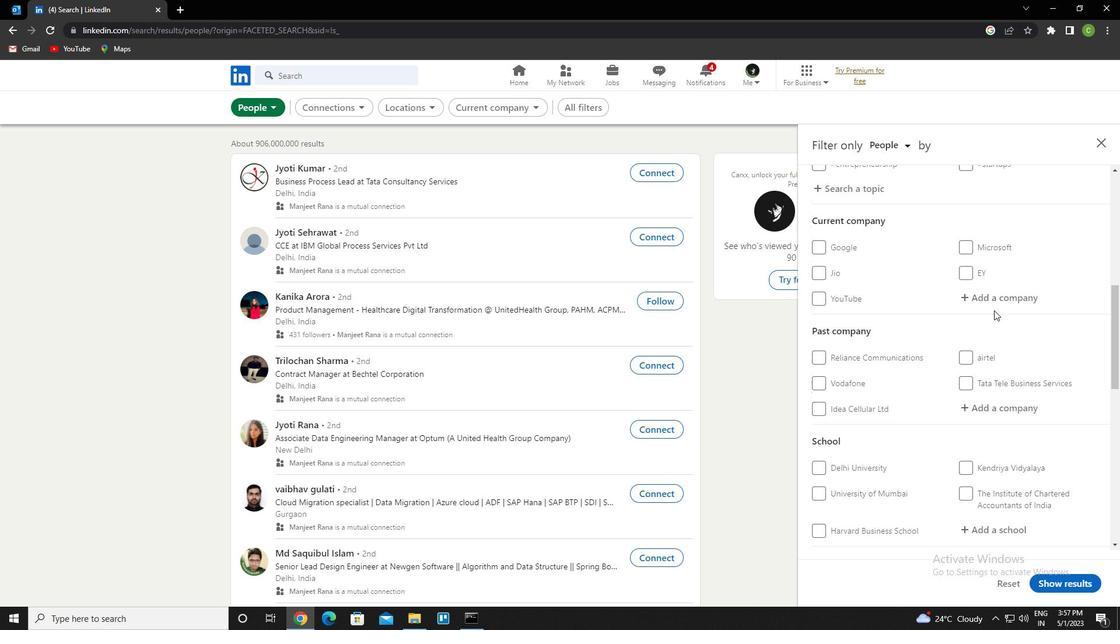 
Action: Mouse pressed left at (998, 305)
Screenshot: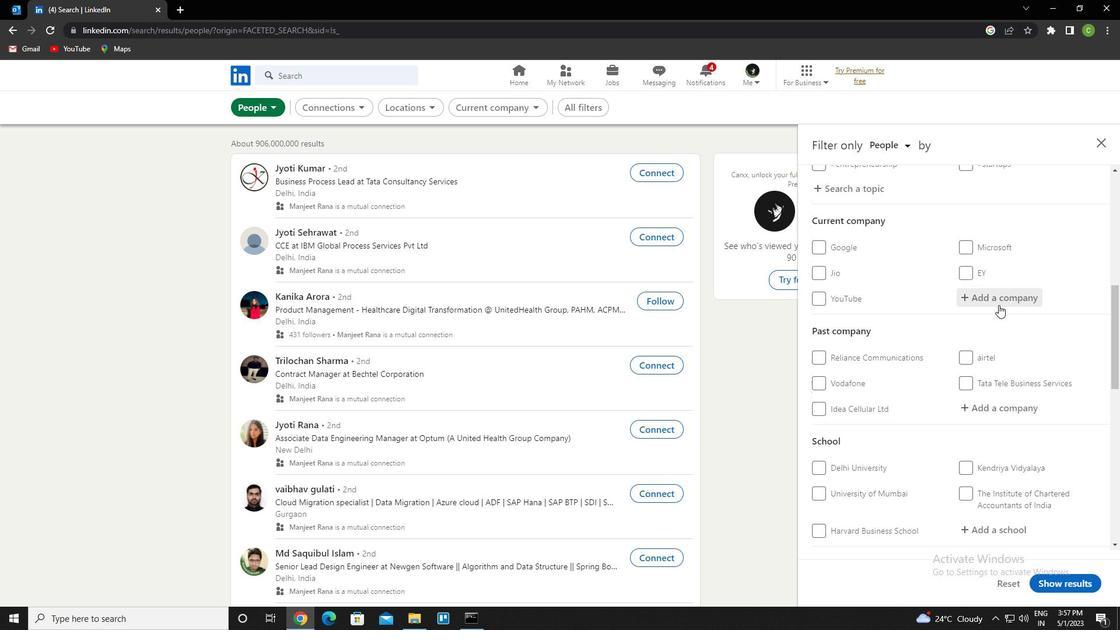 
Action: Key pressed <Key.caps_lock>p<Key.caps_lock>harmeasy<Key.down><Key.enter>
Screenshot: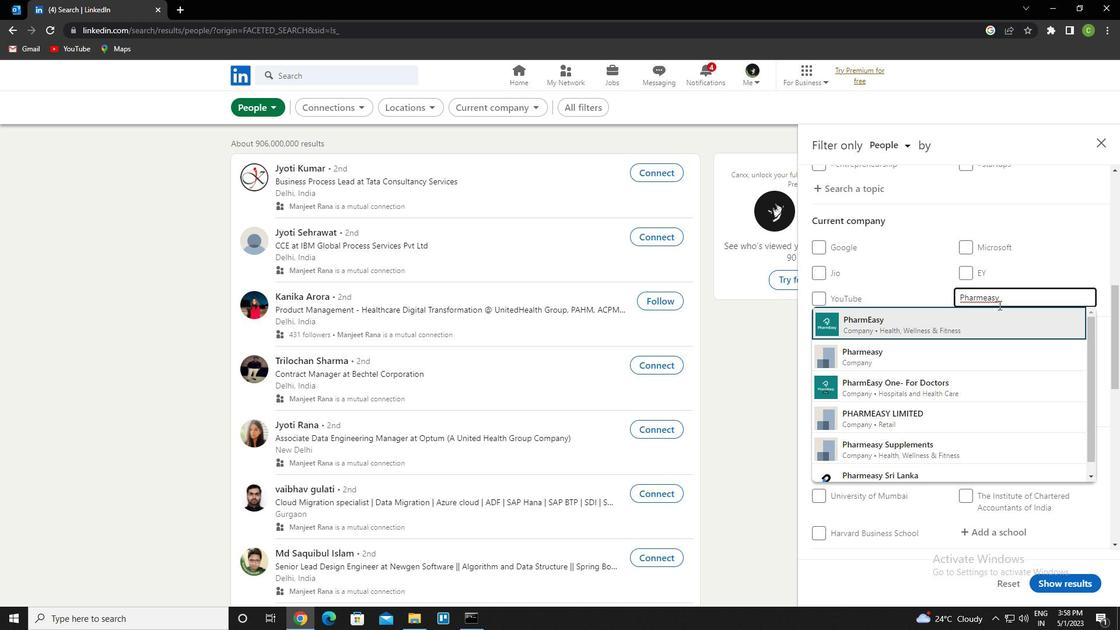 
Action: Mouse scrolled (998, 304) with delta (0, 0)
Screenshot: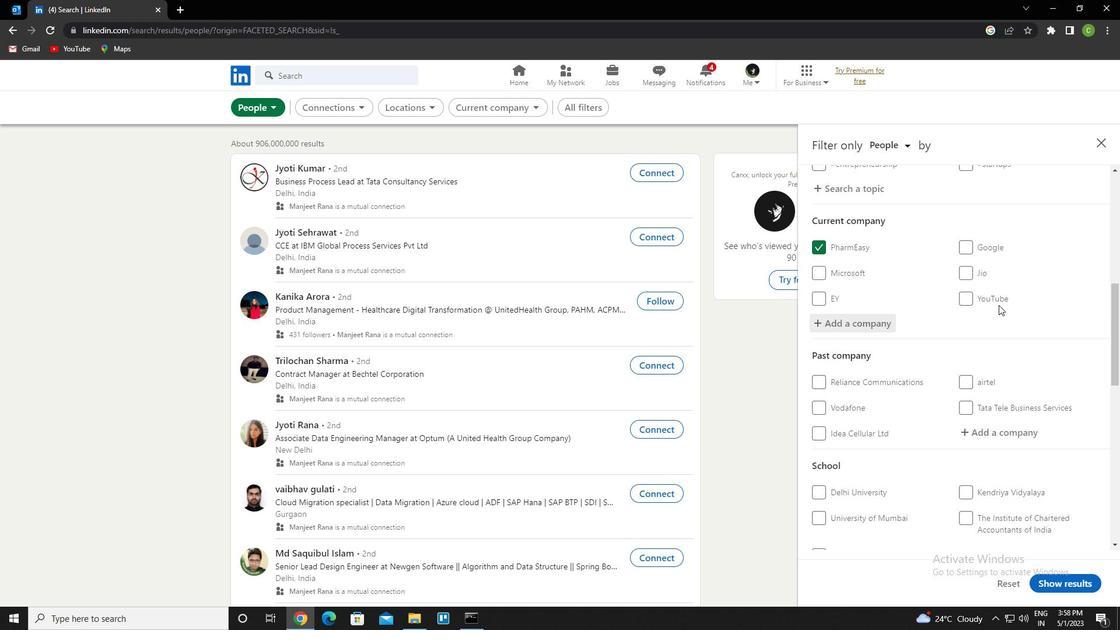 
Action: Mouse scrolled (998, 304) with delta (0, 0)
Screenshot: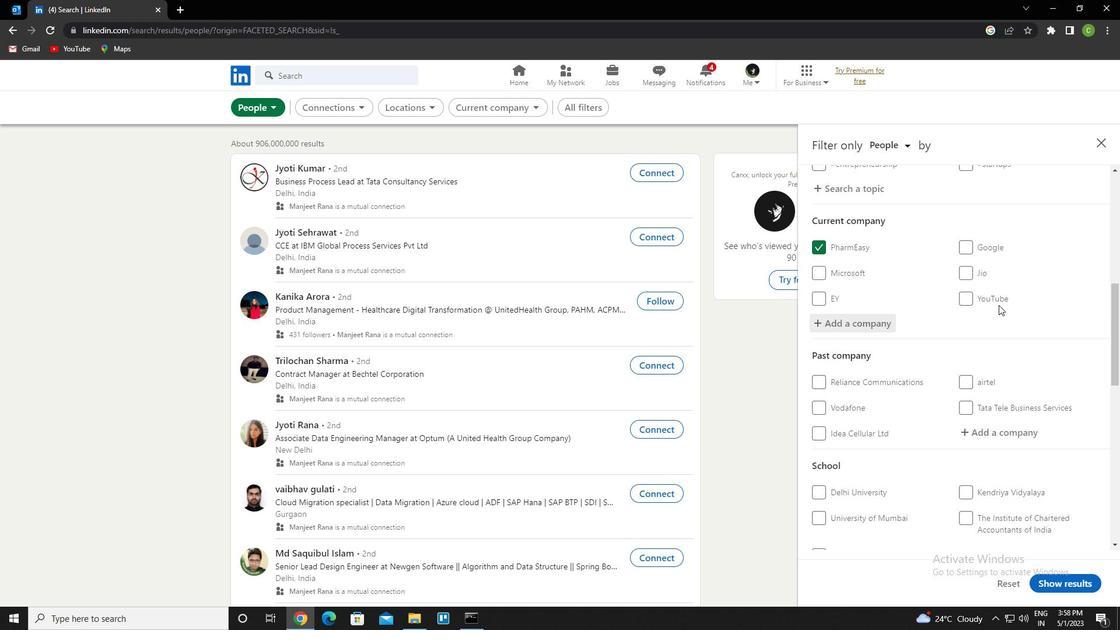 
Action: Mouse moved to (999, 317)
Screenshot: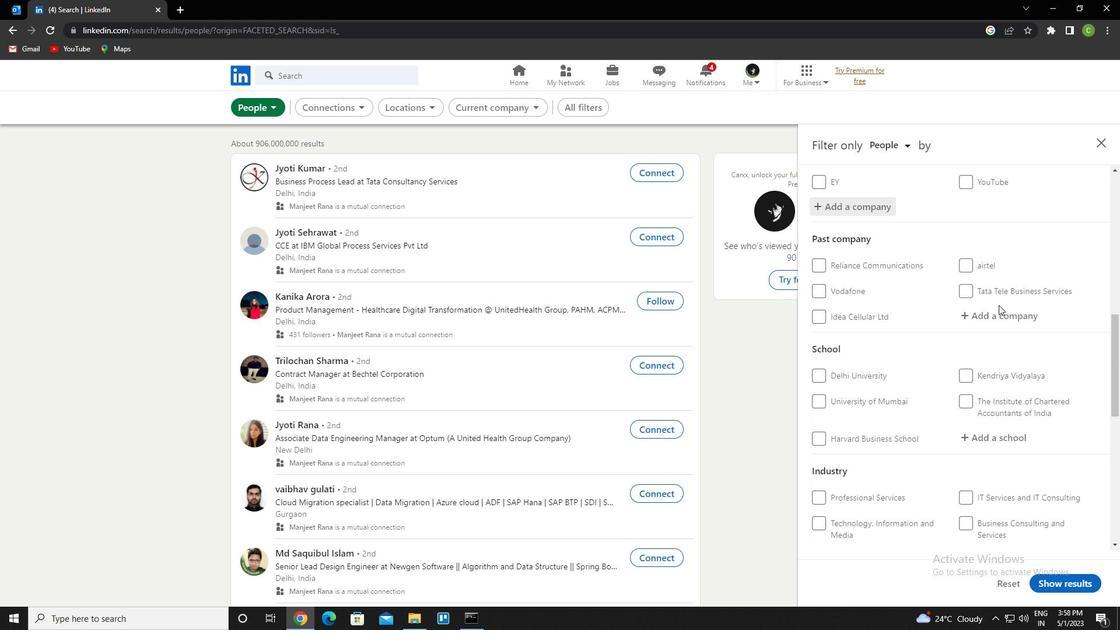 
Action: Mouse scrolled (999, 316) with delta (0, 0)
Screenshot: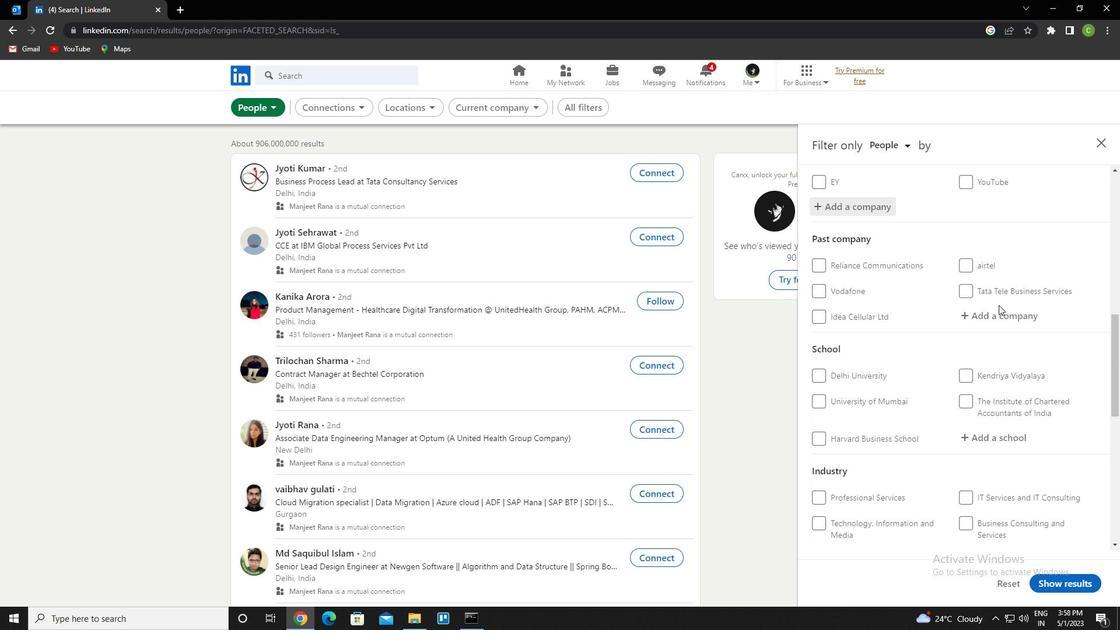 
Action: Mouse moved to (983, 375)
Screenshot: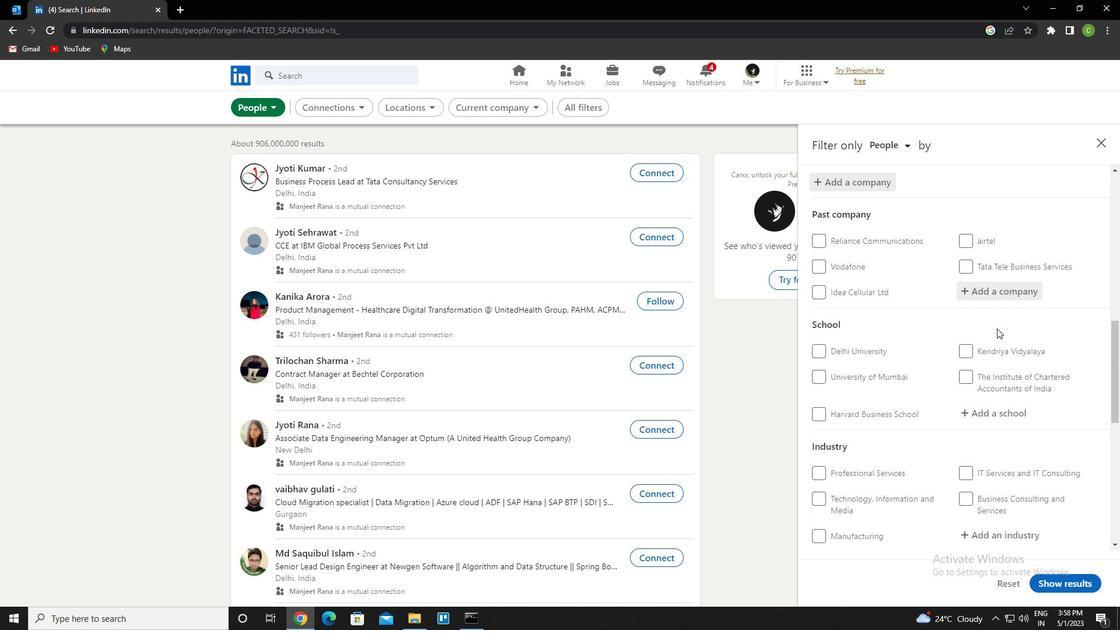 
Action: Mouse scrolled (983, 374) with delta (0, 0)
Screenshot: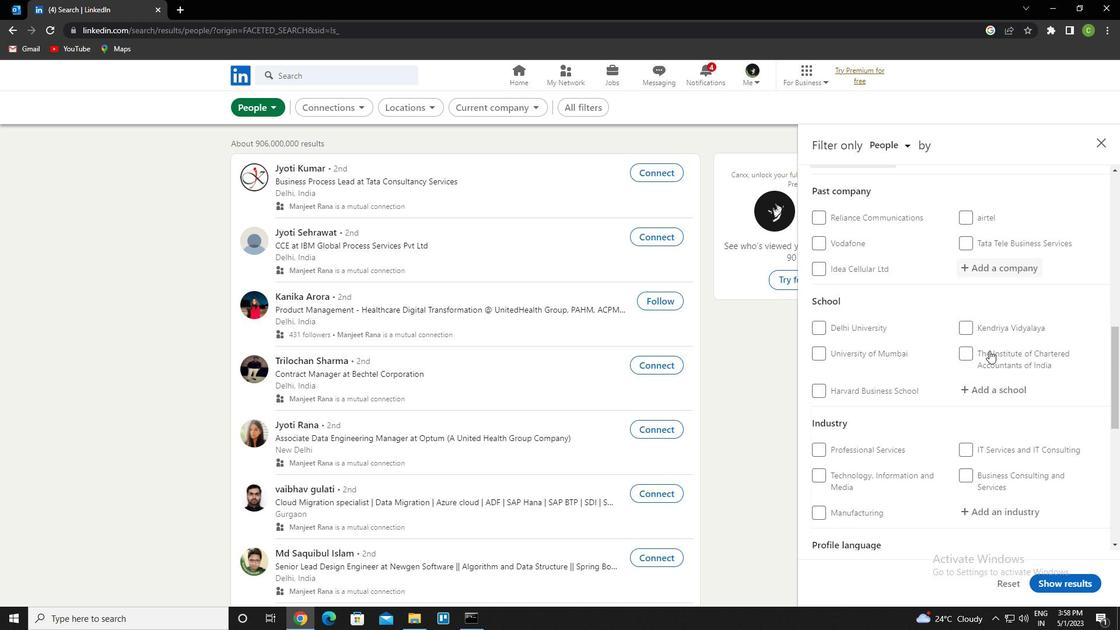 
Action: Mouse moved to (998, 325)
Screenshot: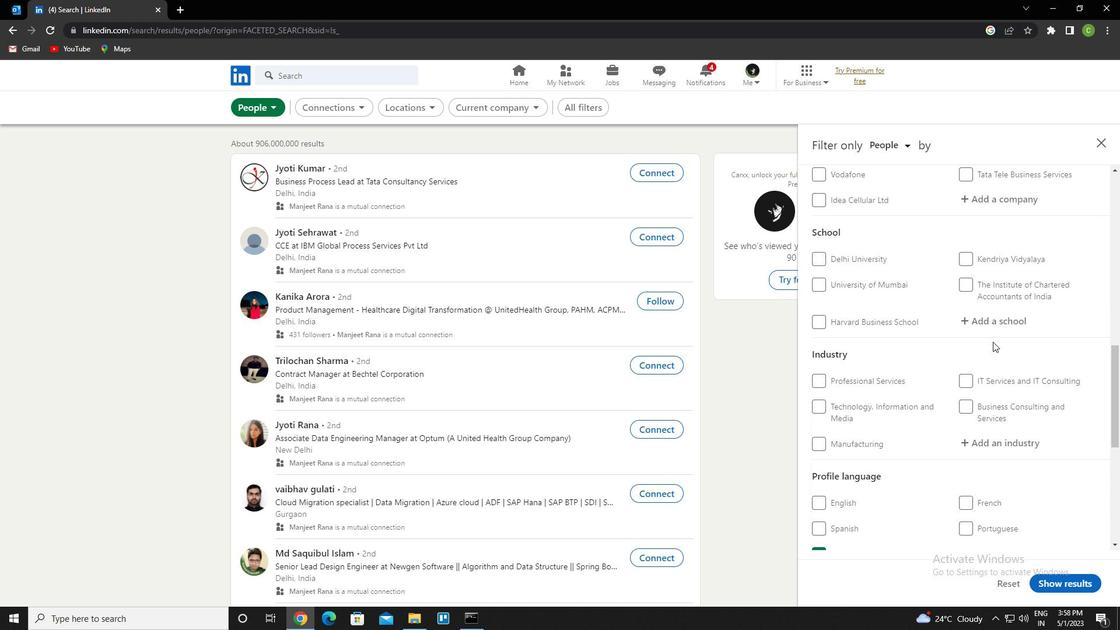 
Action: Mouse pressed left at (998, 325)
Screenshot: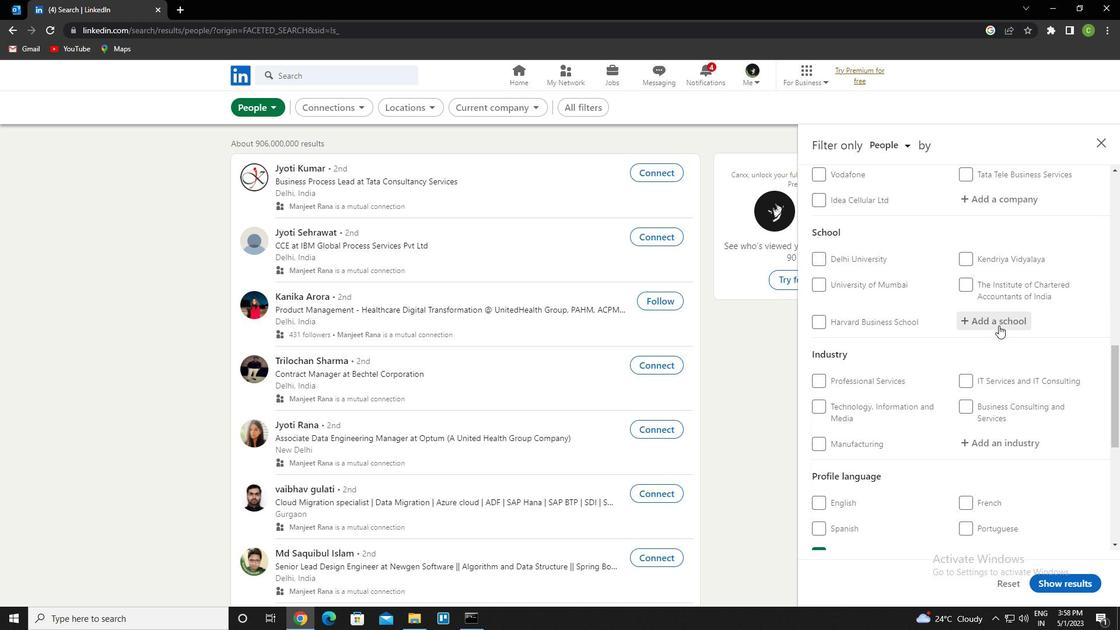 
Action: Mouse moved to (996, 327)
Screenshot: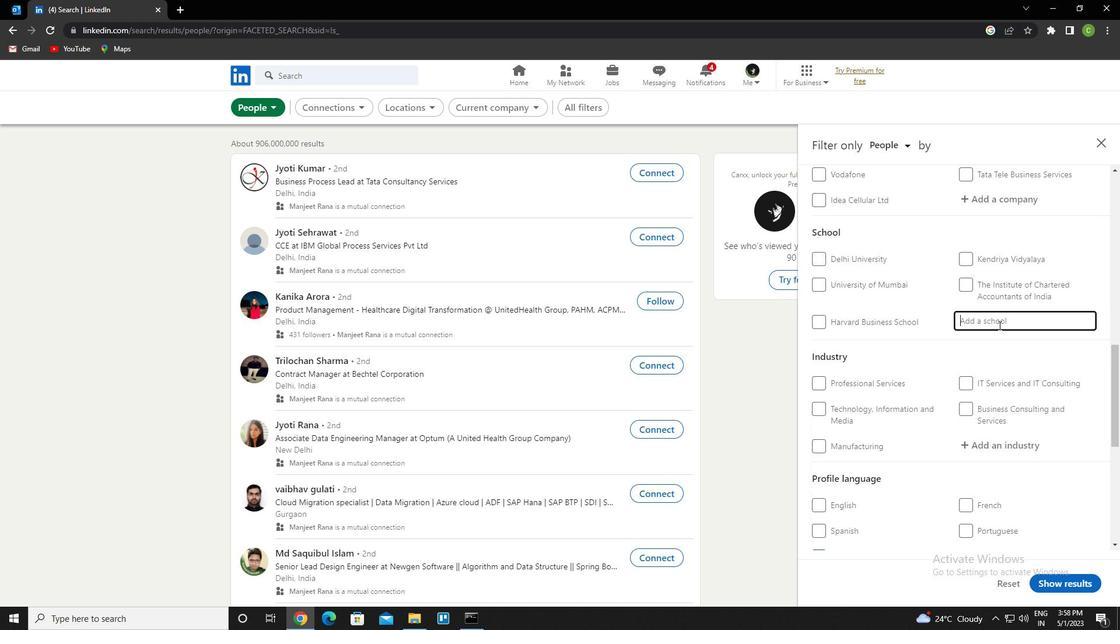 
Action: Key pressed <Key.caps_lock>d<Key.space>a<Key.space>v<Key.space>p<Key.space><Key.down><Key.down><Key.down><Key.down><Key.down><Key.enter>
Screenshot: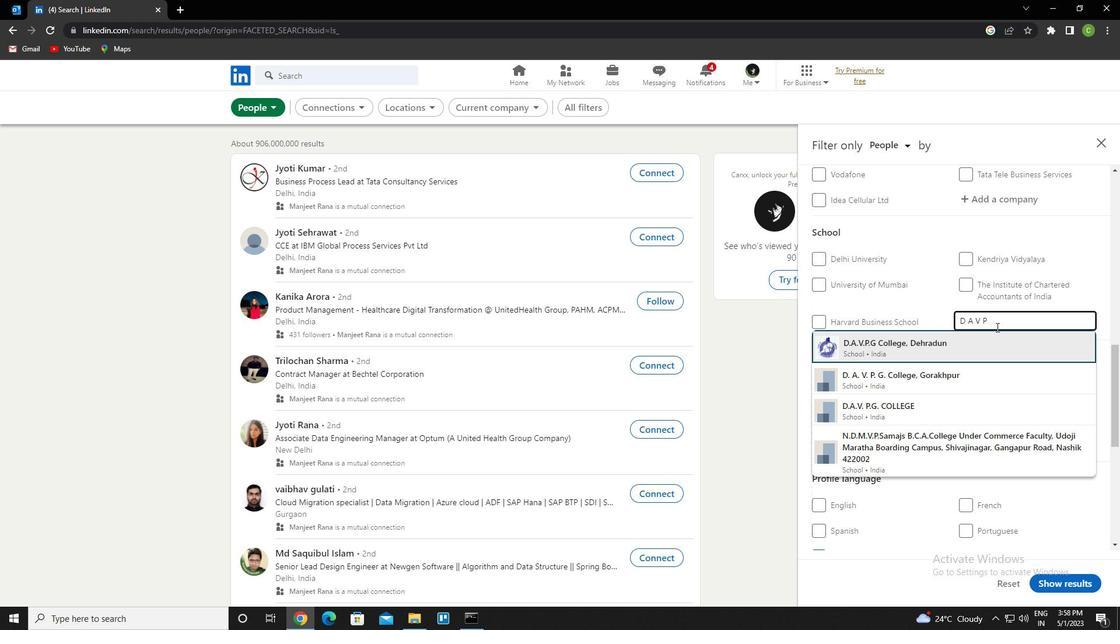 
Action: Mouse moved to (1058, 329)
Screenshot: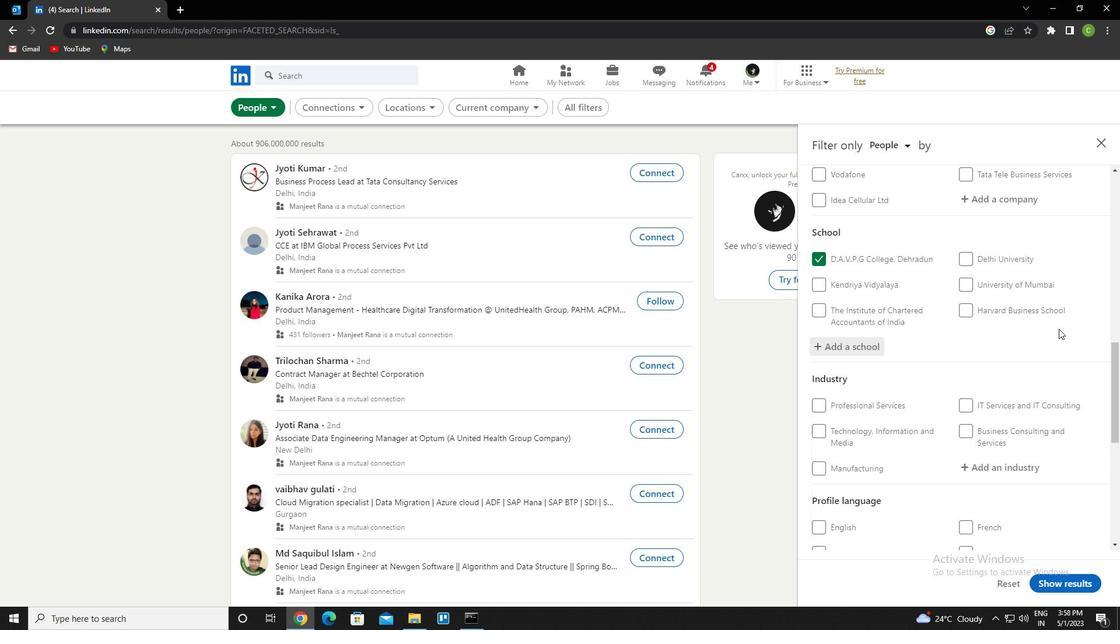 
Action: Mouse scrolled (1058, 328) with delta (0, 0)
Screenshot: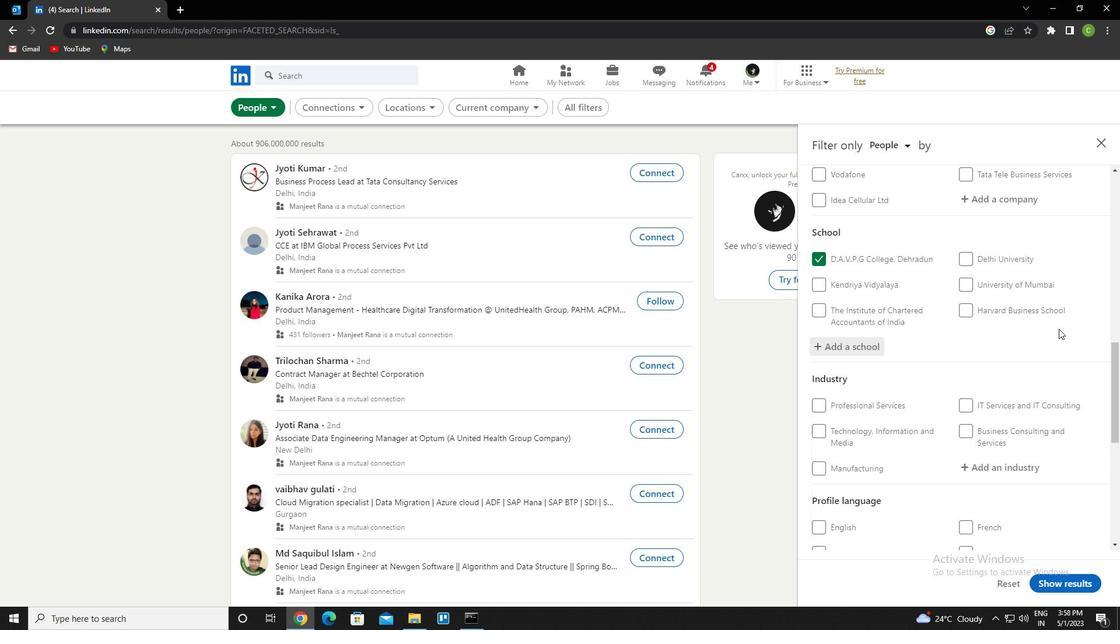 
Action: Mouse moved to (1059, 330)
Screenshot: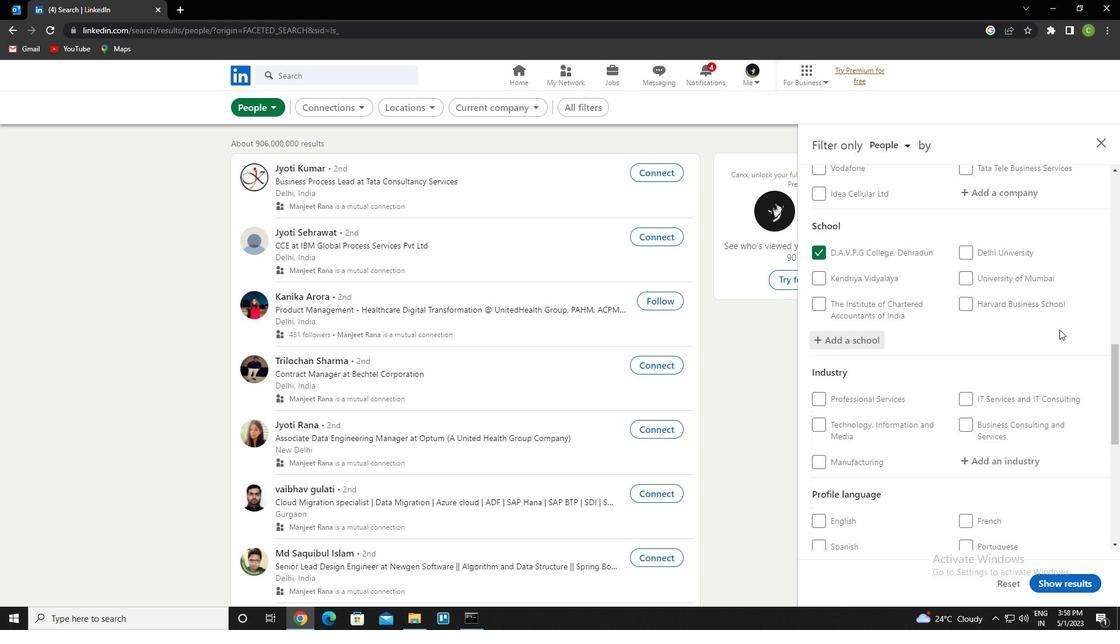 
Action: Mouse scrolled (1059, 329) with delta (0, 0)
Screenshot: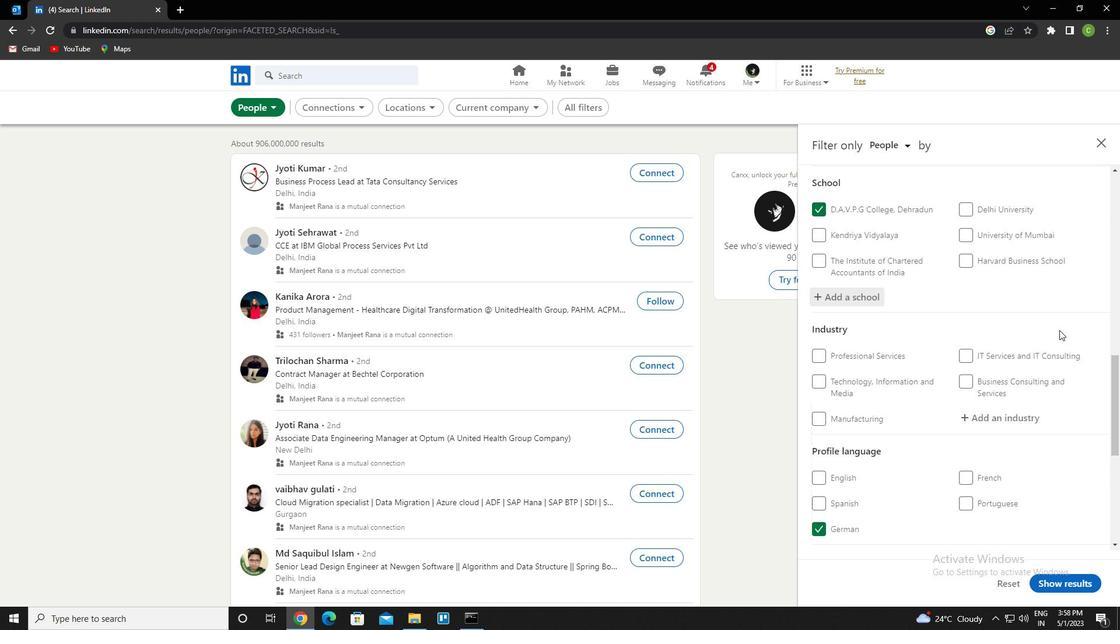 
Action: Mouse moved to (1057, 333)
Screenshot: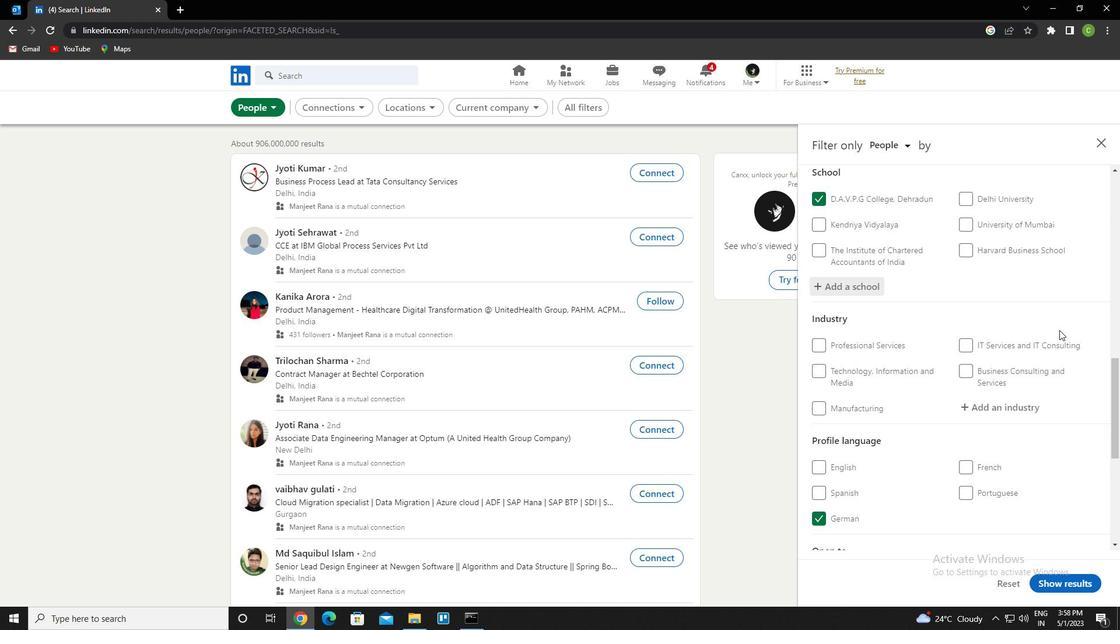 
Action: Mouse scrolled (1057, 332) with delta (0, 0)
Screenshot: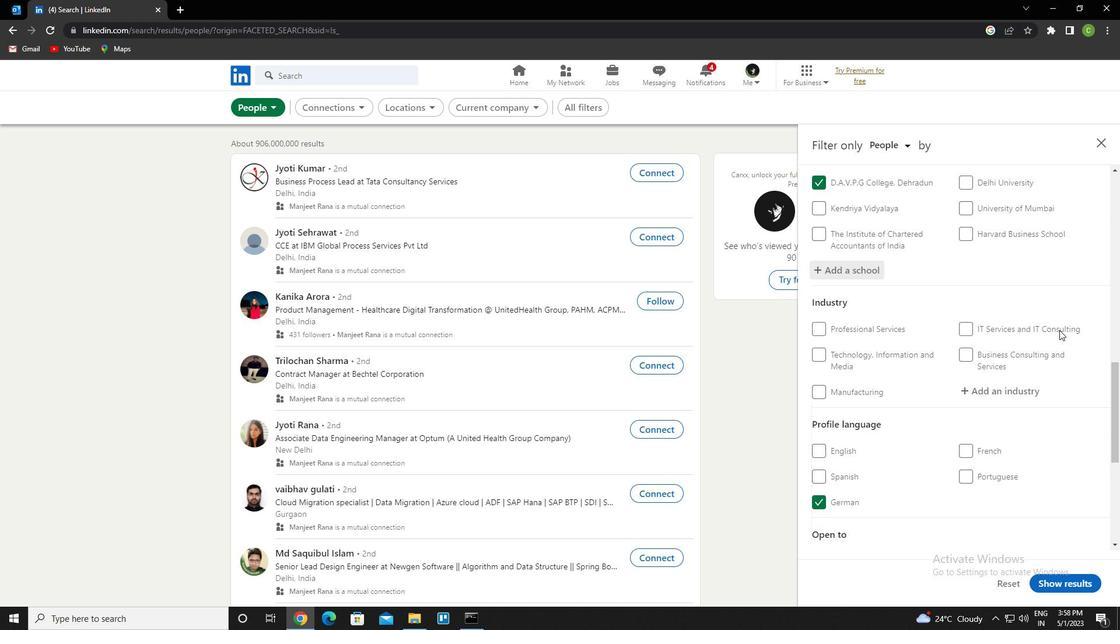 
Action: Mouse moved to (1017, 295)
Screenshot: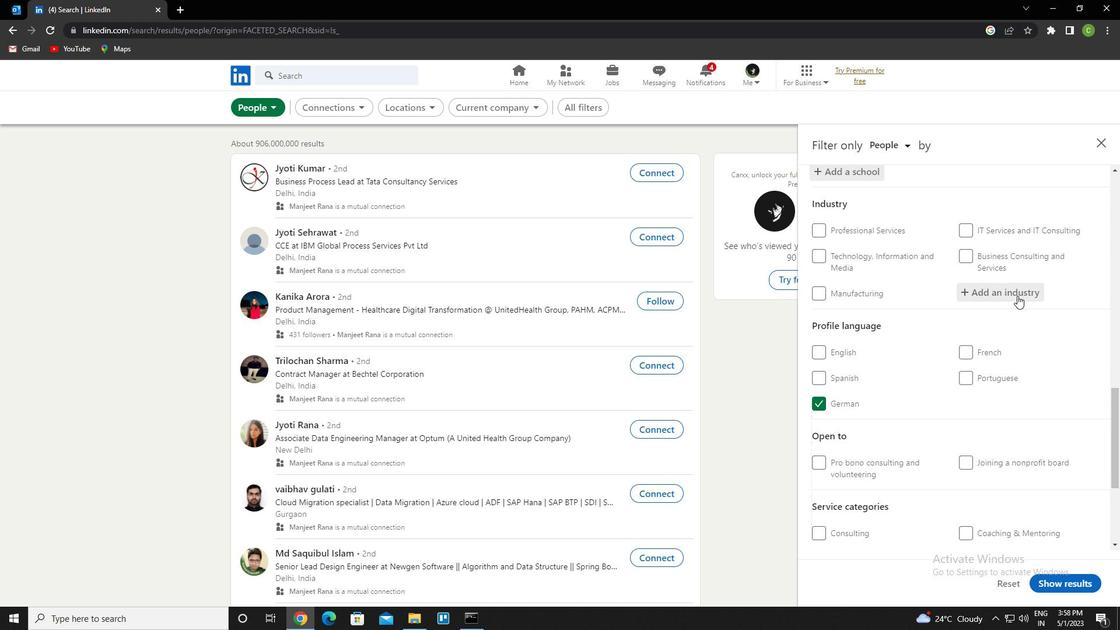 
Action: Mouse pressed left at (1017, 295)
Screenshot: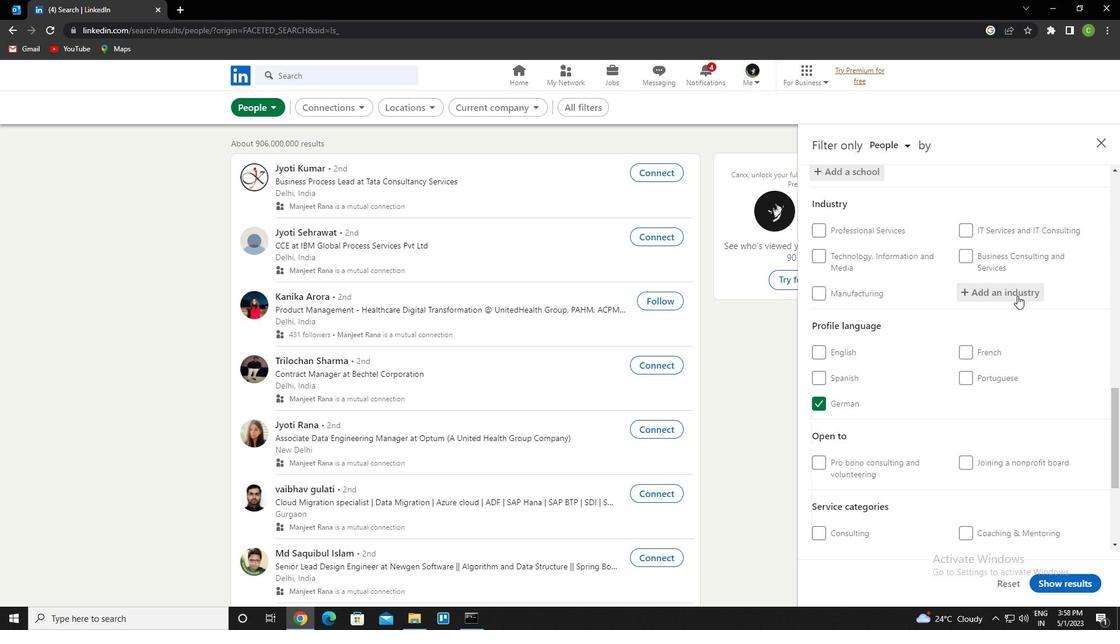 
Action: Key pressed <Key.caps_lock><Key.caps_lock>m<Key.caps_lock>useums<Key.down><Key.down><Key.enter>
Screenshot: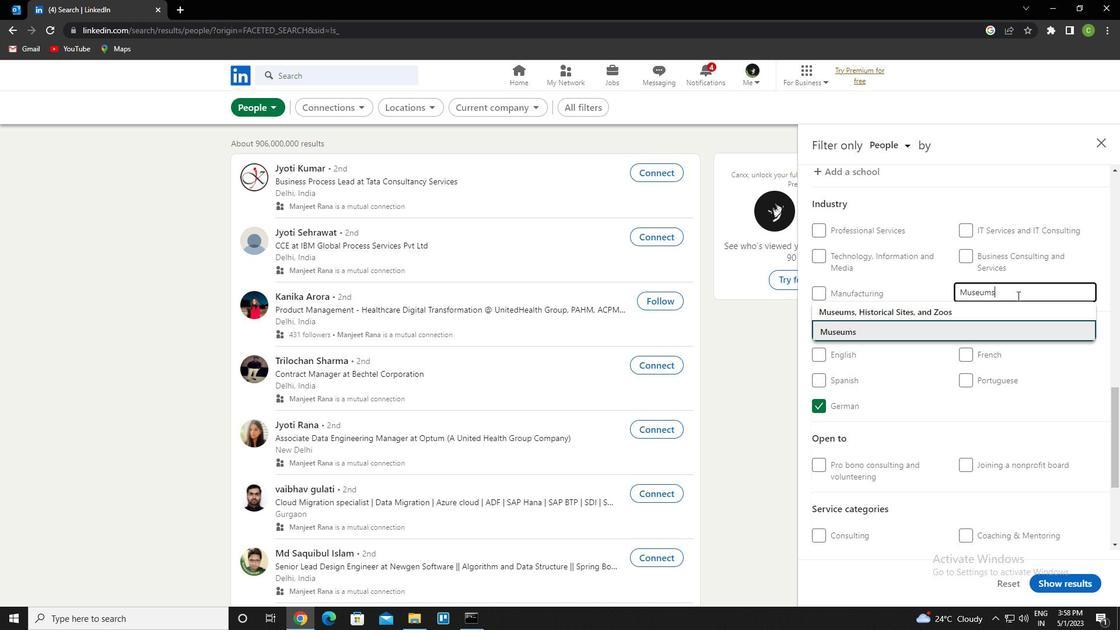 
Action: Mouse moved to (998, 310)
Screenshot: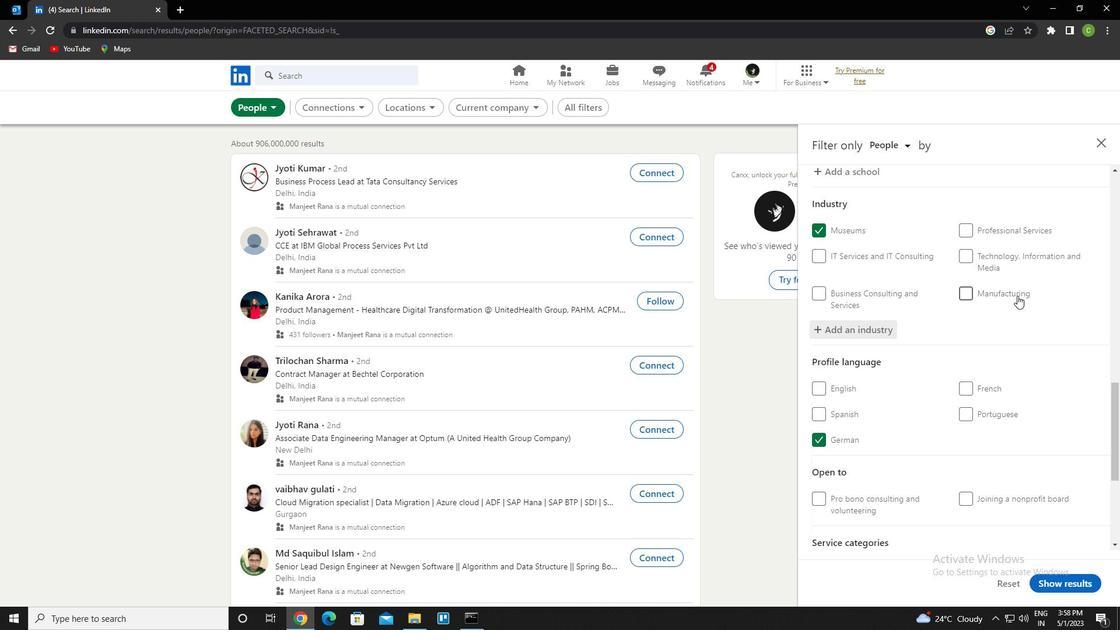 
Action: Mouse scrolled (998, 309) with delta (0, 0)
Screenshot: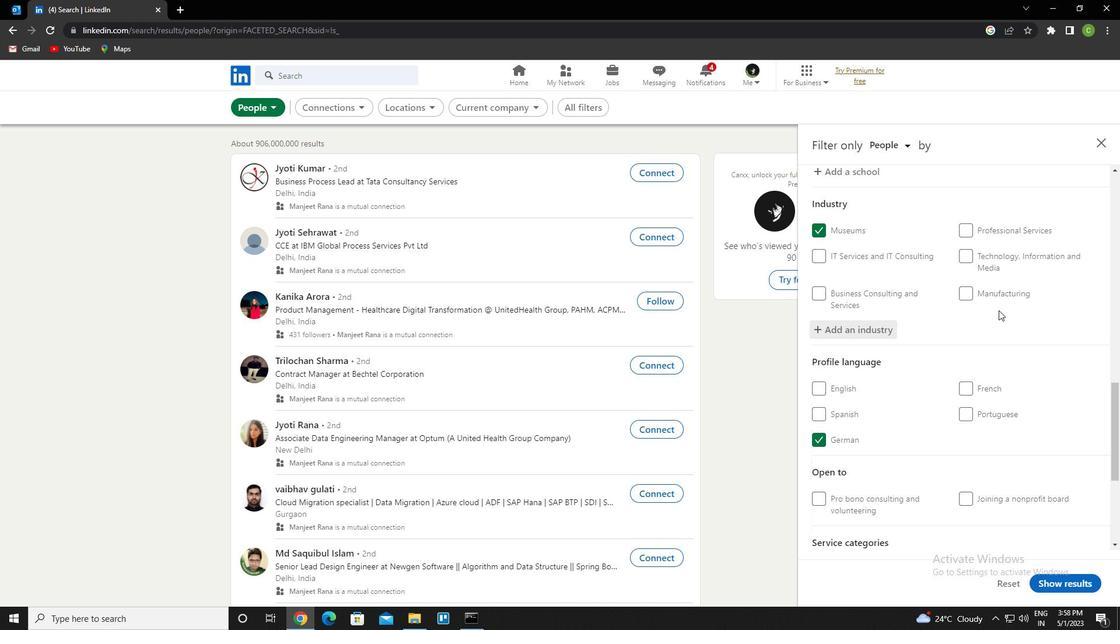 
Action: Mouse scrolled (998, 309) with delta (0, 0)
Screenshot: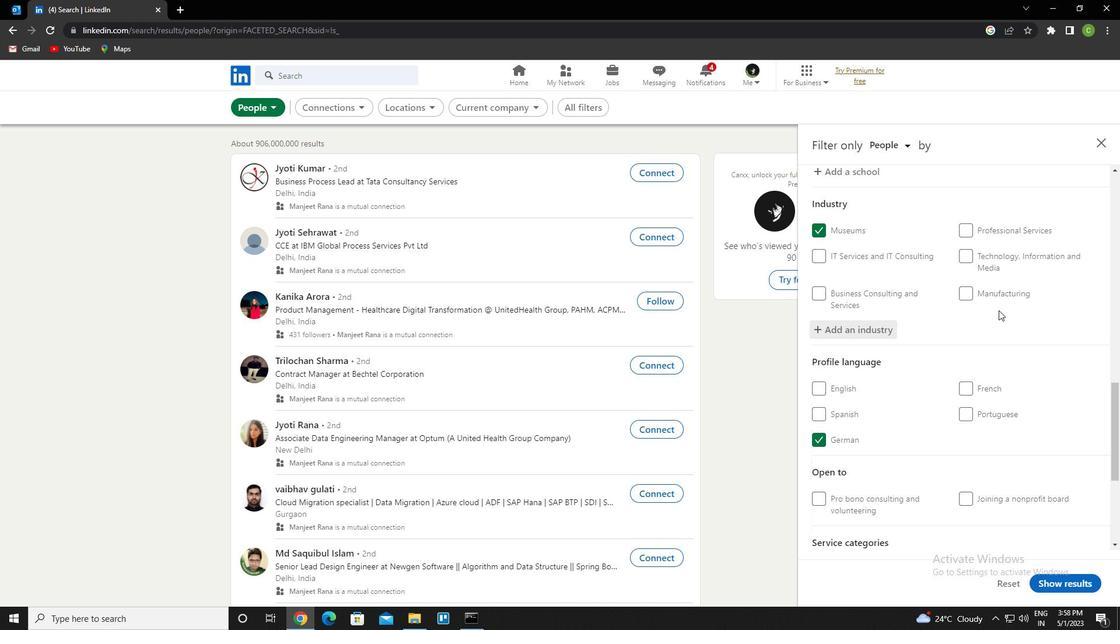 
Action: Mouse scrolled (998, 309) with delta (0, 0)
Screenshot: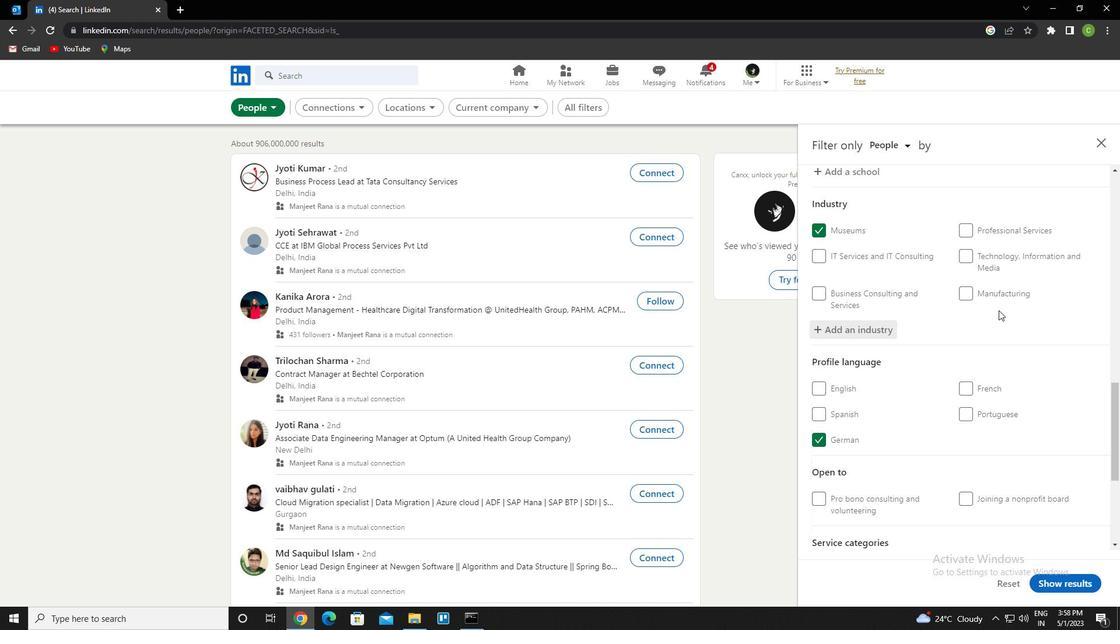 
Action: Mouse moved to (1000, 350)
Screenshot: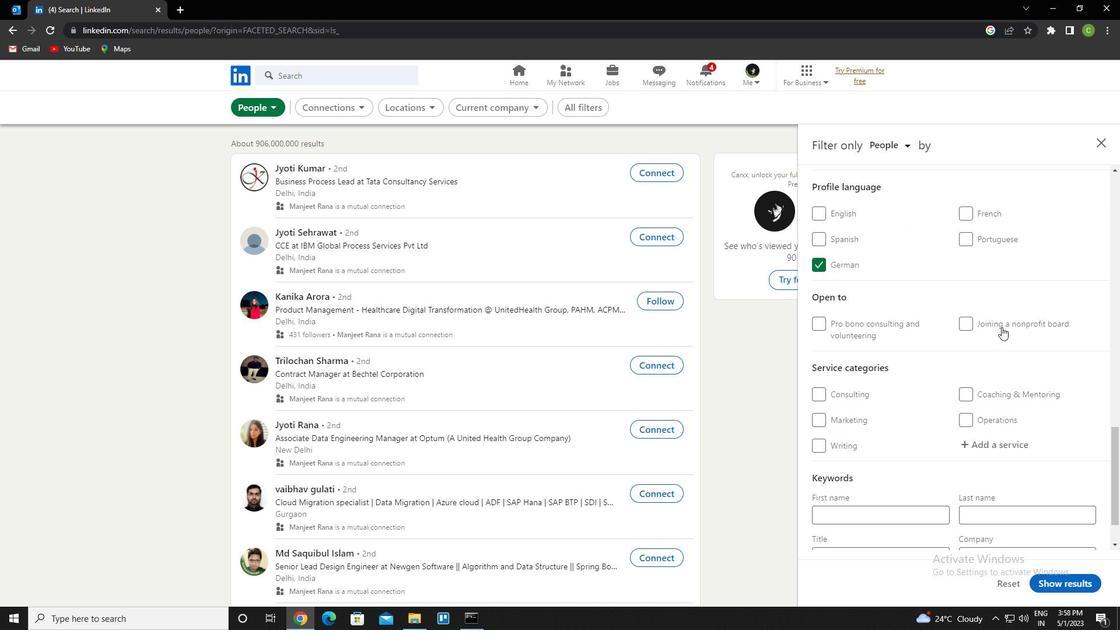 
Action: Mouse scrolled (1000, 350) with delta (0, 0)
Screenshot: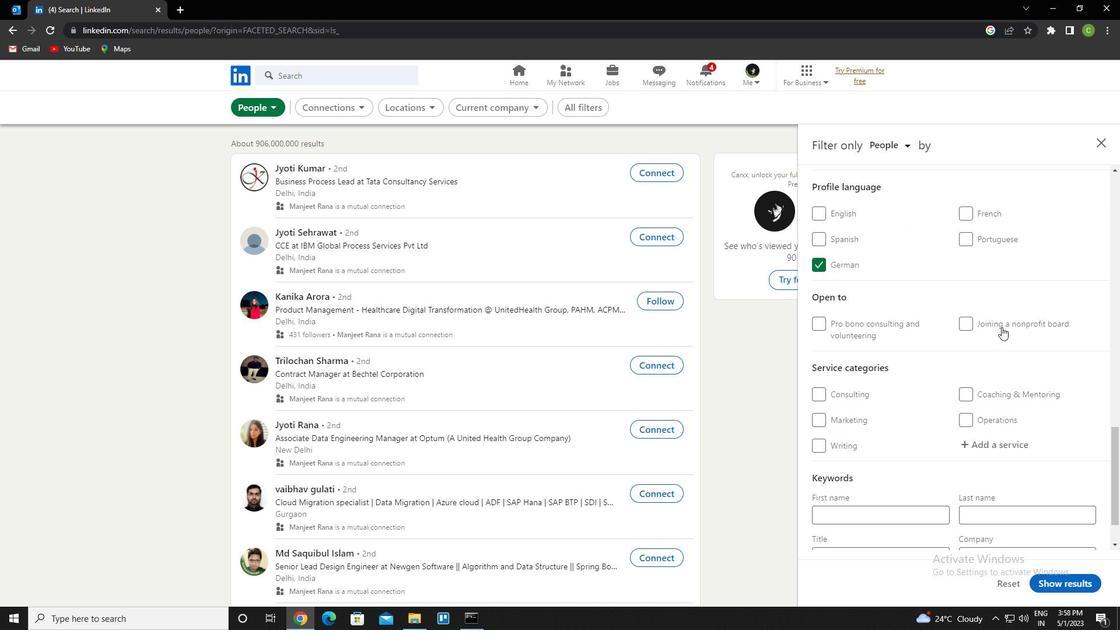 
Action: Mouse moved to (1000, 351)
Screenshot: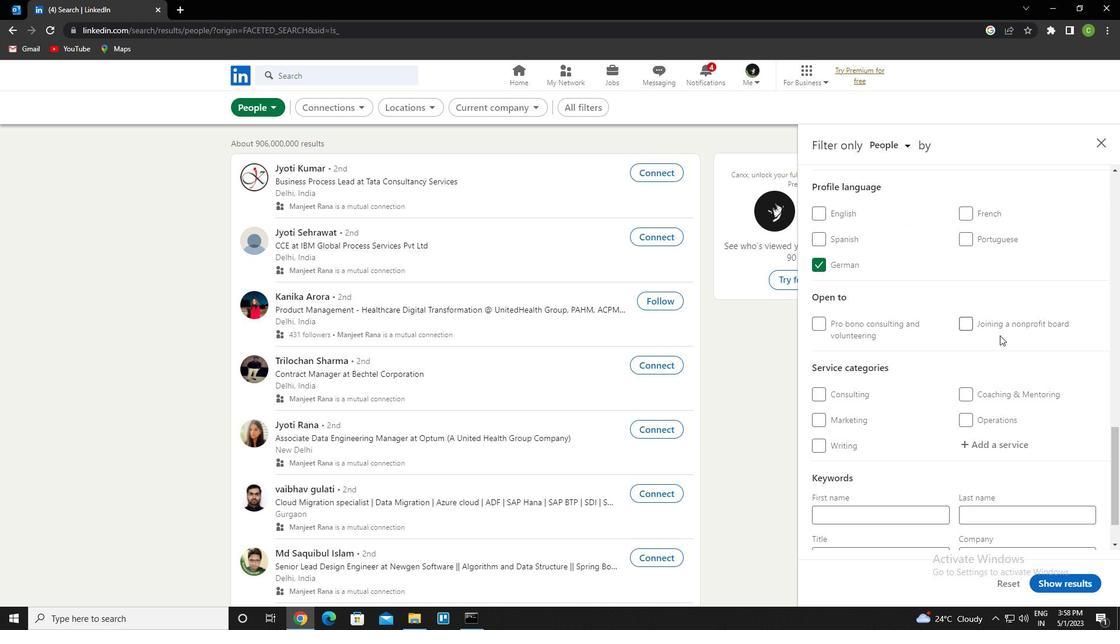 
Action: Mouse scrolled (1000, 350) with delta (0, 0)
Screenshot: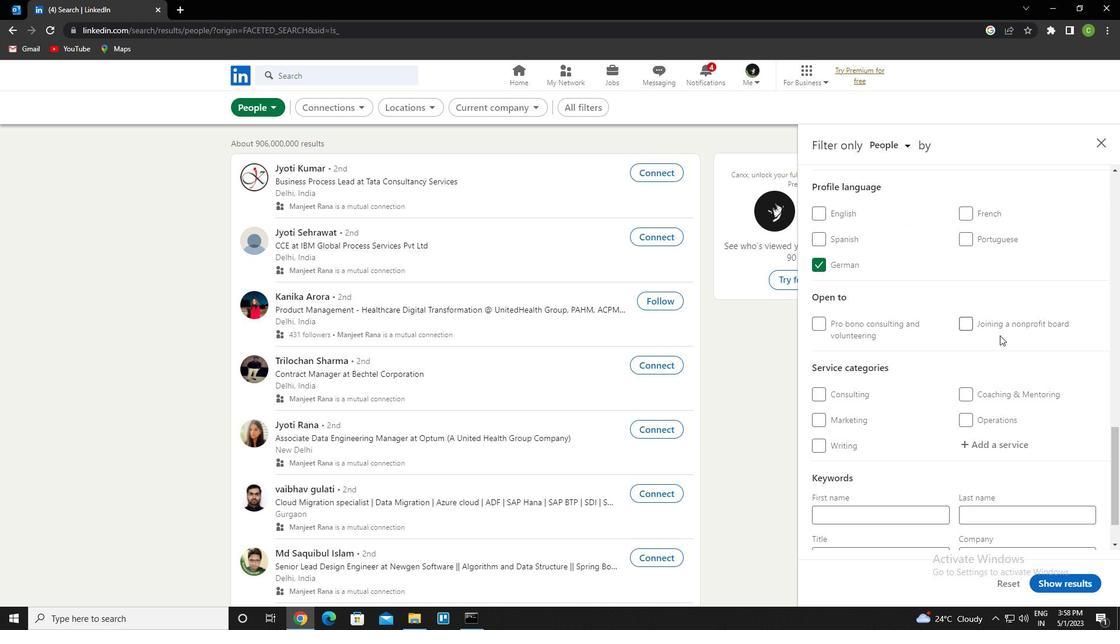 
Action: Mouse scrolled (1000, 350) with delta (0, 0)
Screenshot: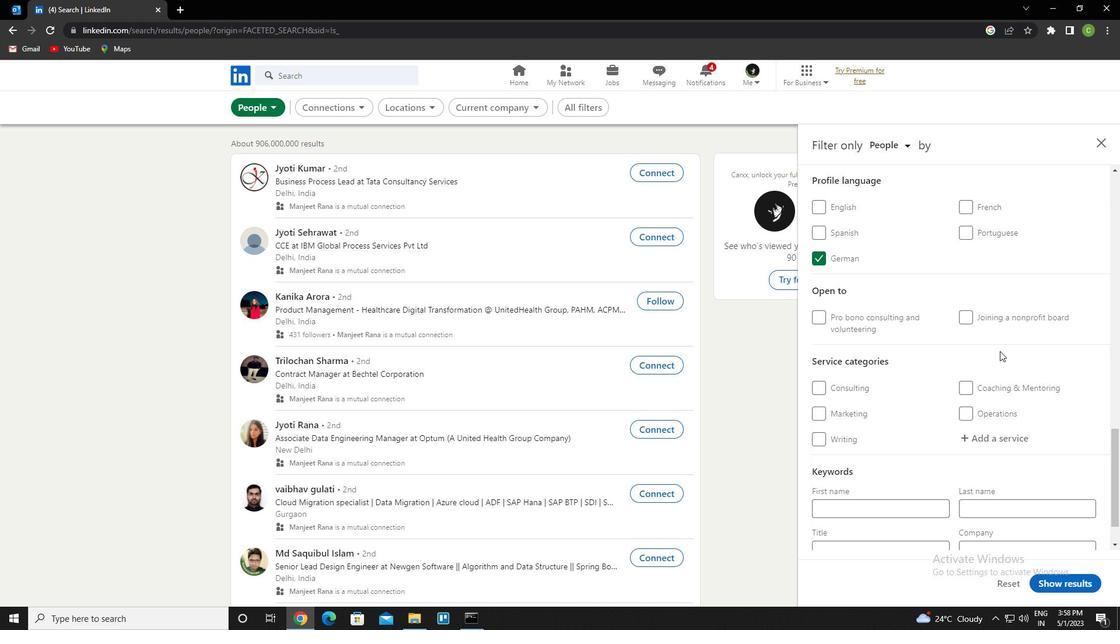 
Action: Mouse moved to (991, 389)
Screenshot: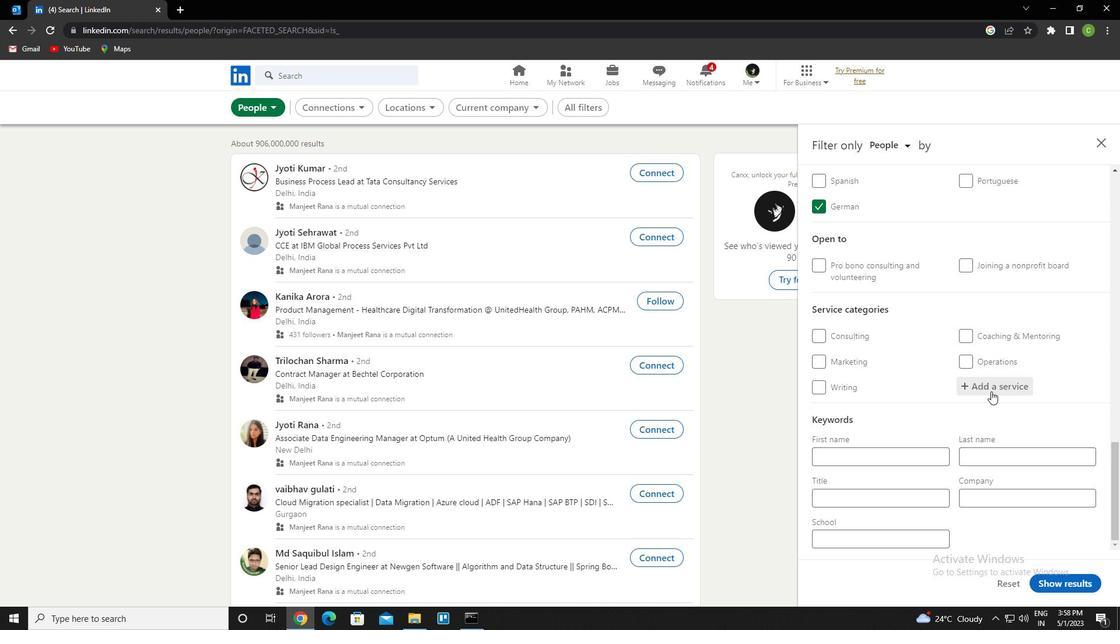 
Action: Mouse pressed left at (991, 389)
Screenshot: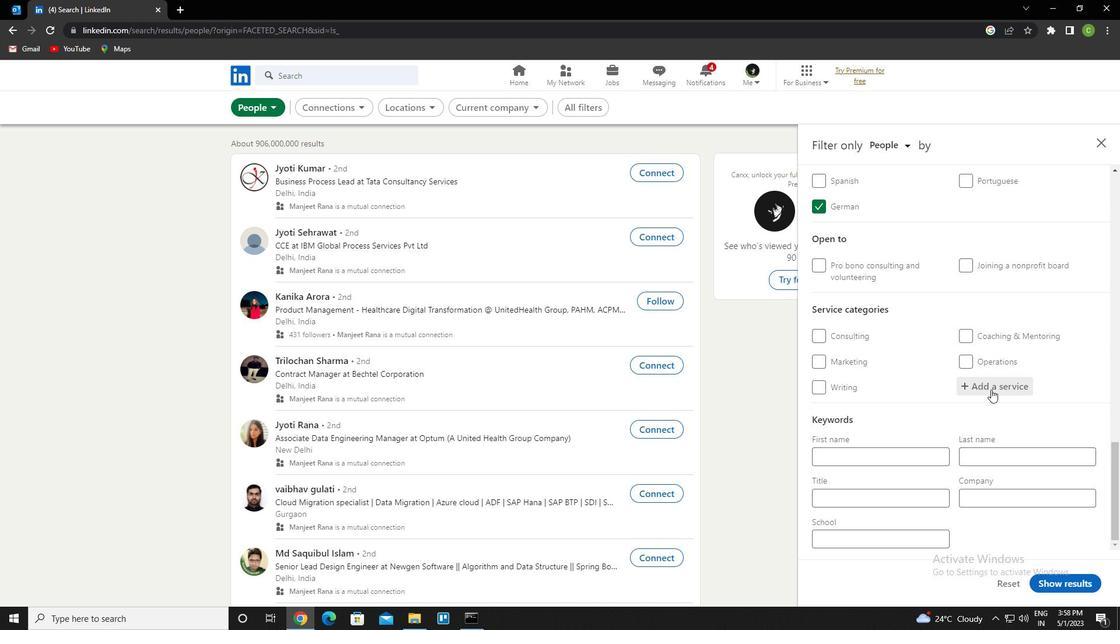 
Action: Key pressed <Key.caps_lock>c<Key.caps_lock>orporate<Key.down><Key.enter>
Screenshot: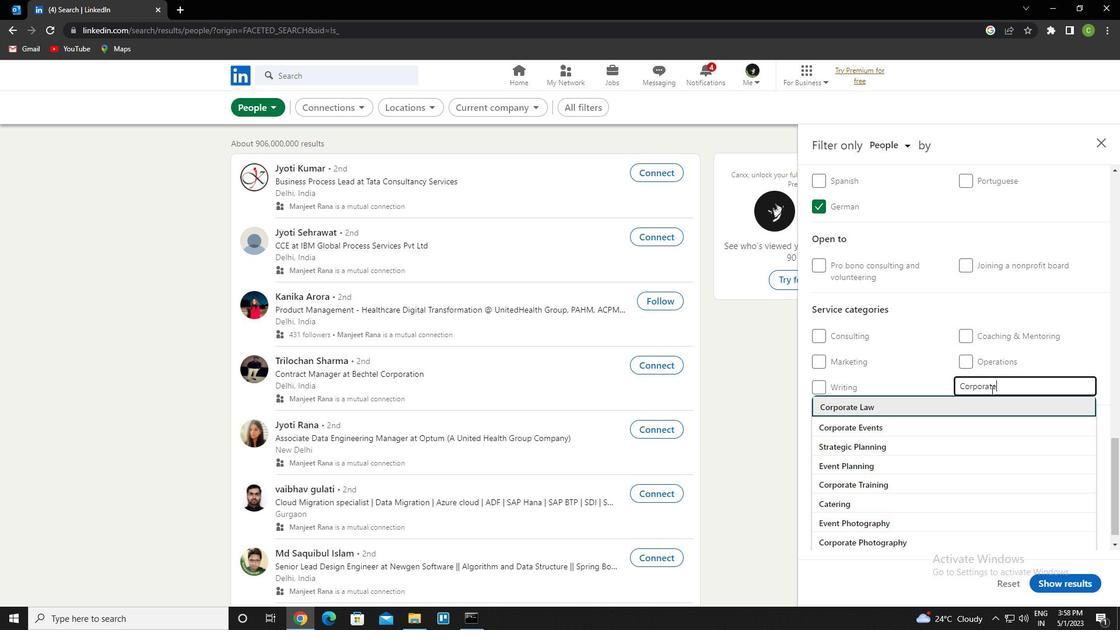 
Action: Mouse scrolled (991, 389) with delta (0, 0)
Screenshot: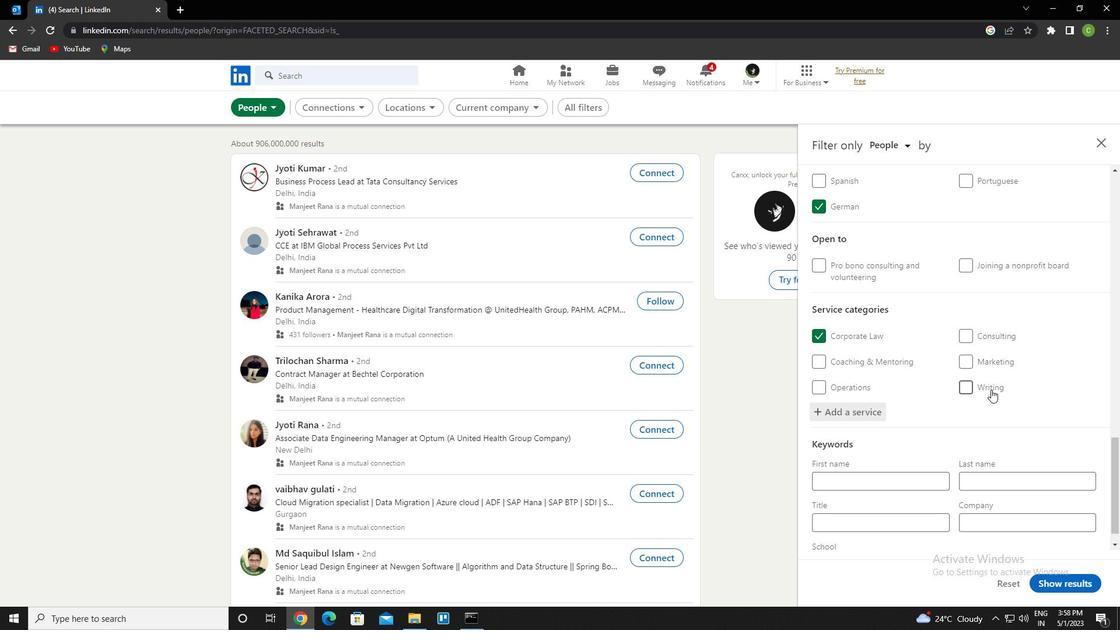 
Action: Mouse scrolled (991, 389) with delta (0, 0)
Screenshot: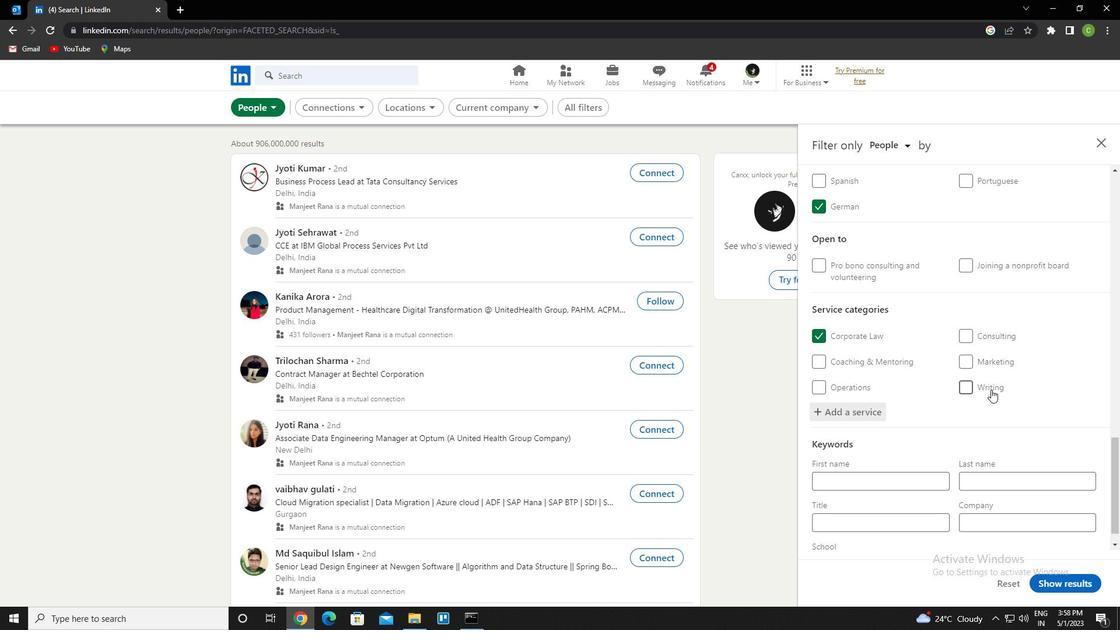 
Action: Mouse scrolled (991, 389) with delta (0, 0)
Screenshot: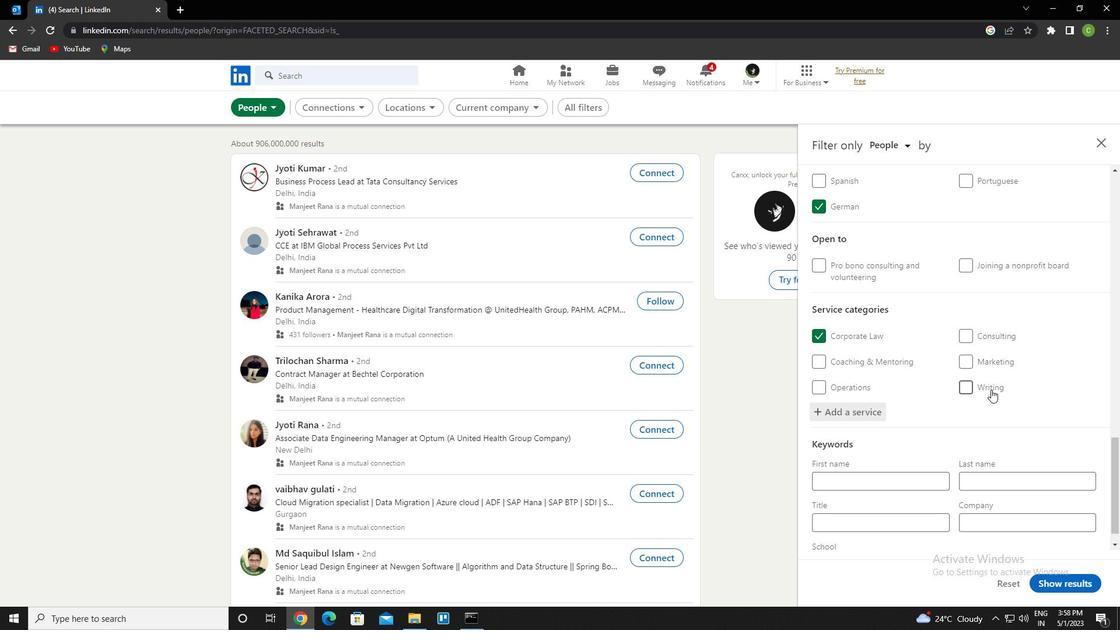 
Action: Mouse scrolled (991, 389) with delta (0, 0)
Screenshot: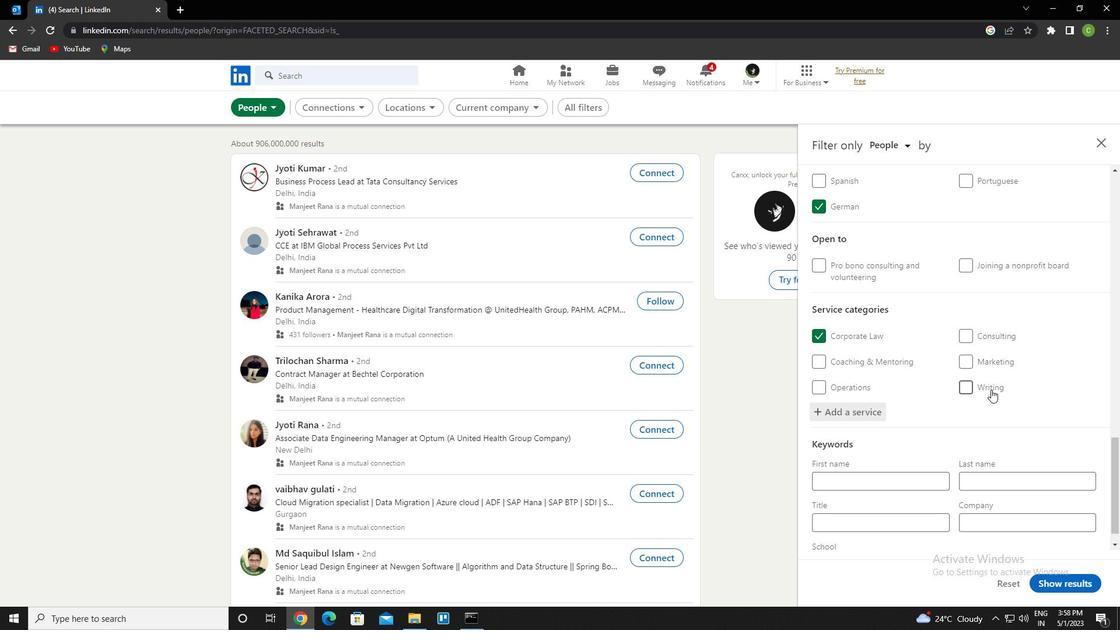 
Action: Mouse scrolled (991, 389) with delta (0, 0)
Screenshot: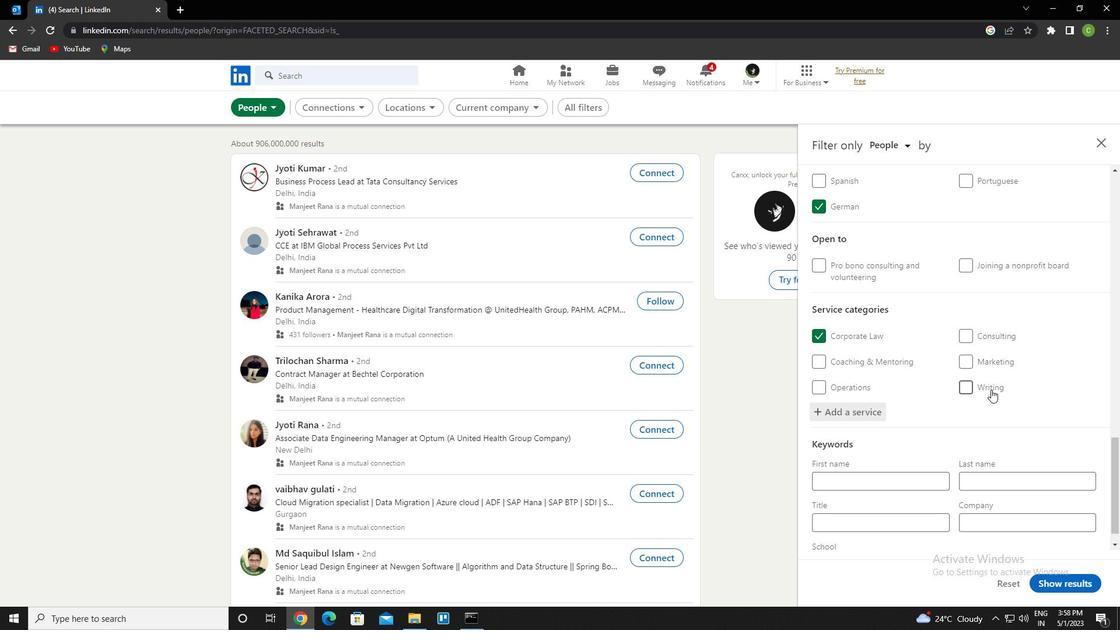
Action: Mouse scrolled (991, 389) with delta (0, 0)
Screenshot: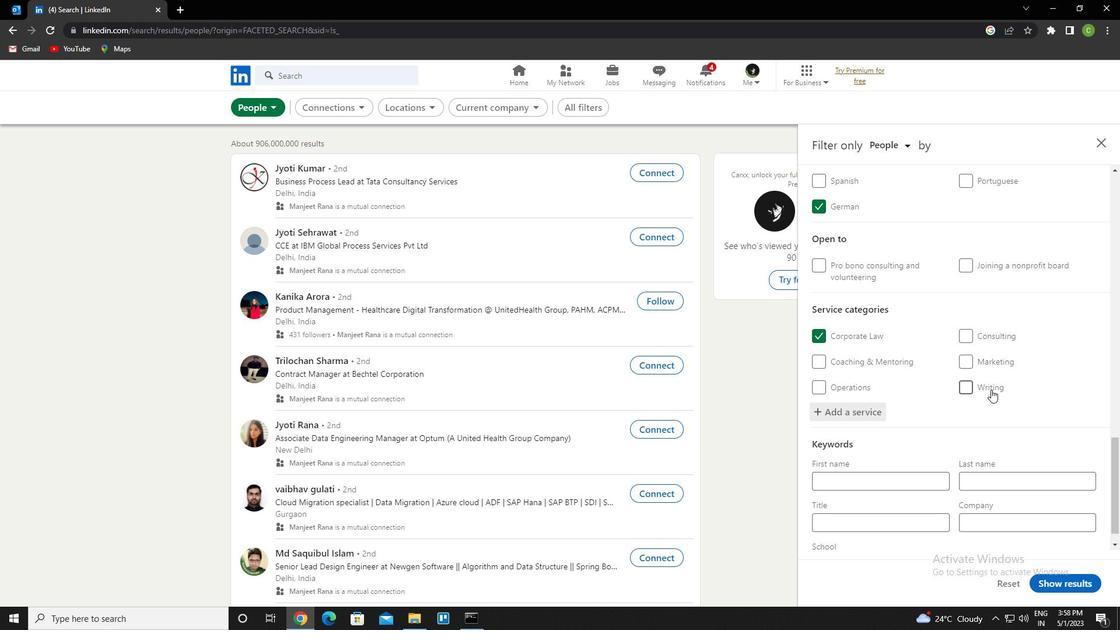 
Action: Mouse scrolled (991, 389) with delta (0, 0)
Screenshot: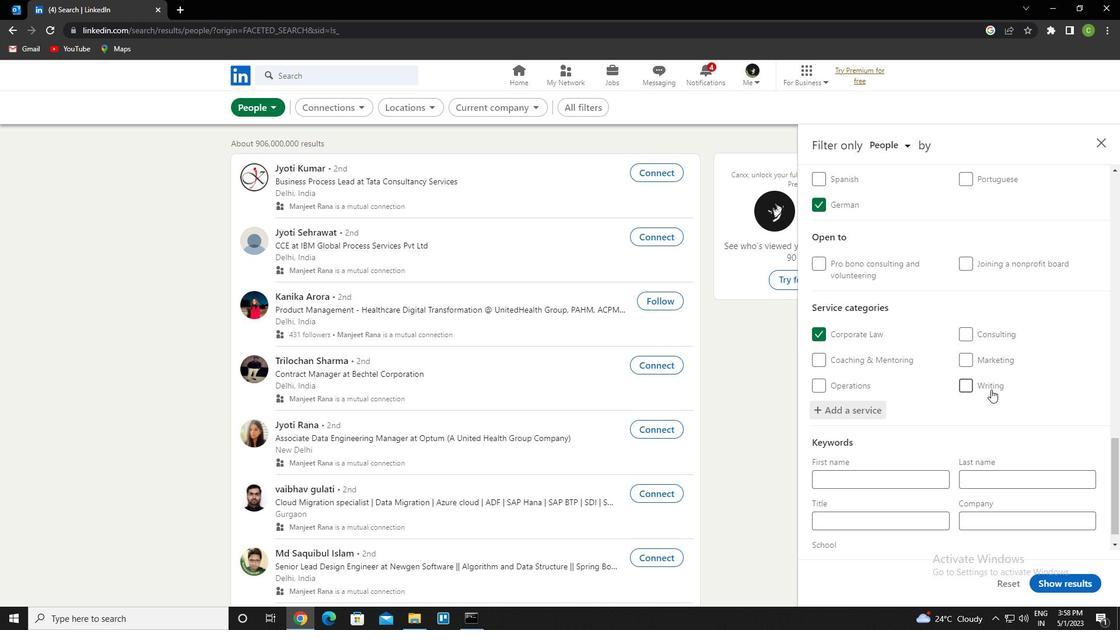 
Action: Mouse scrolled (991, 389) with delta (0, 0)
Screenshot: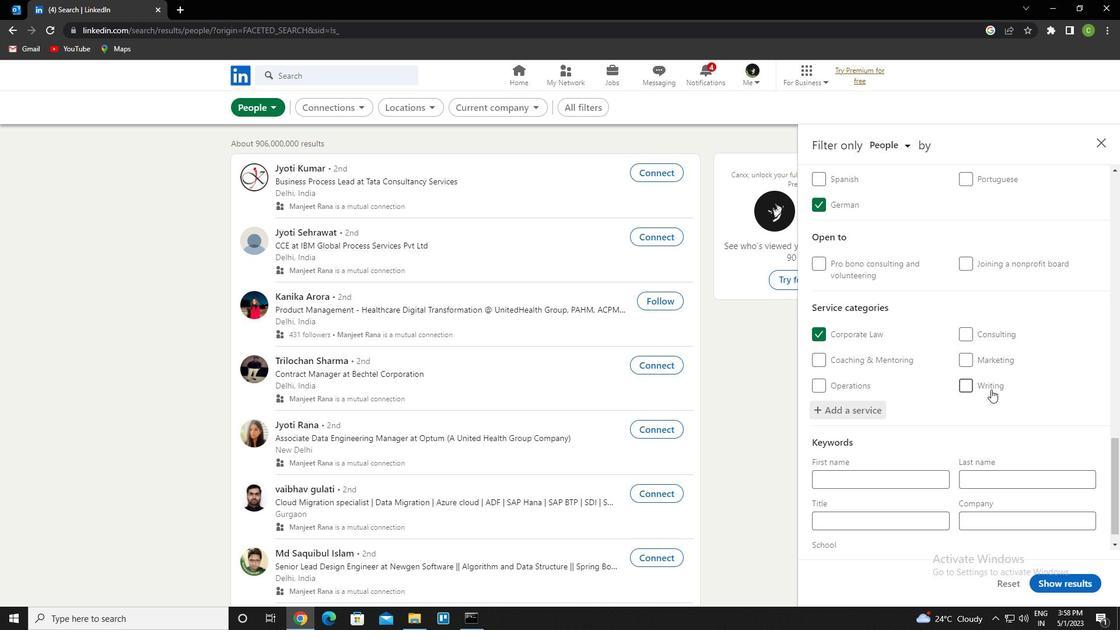 
Action: Mouse moved to (861, 497)
Screenshot: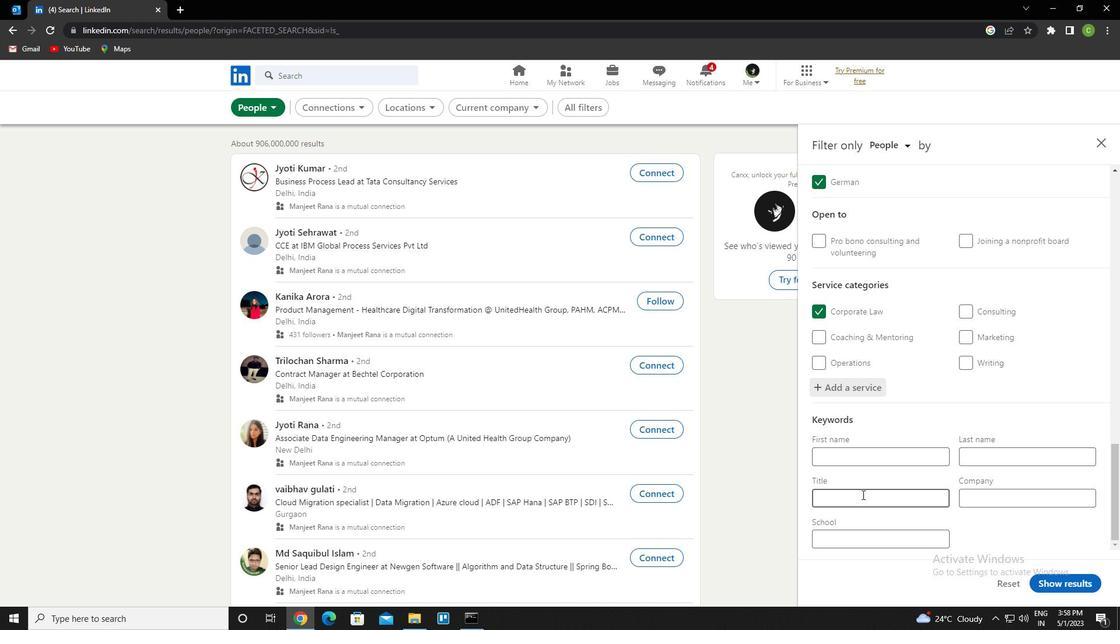 
Action: Mouse pressed left at (861, 497)
Screenshot: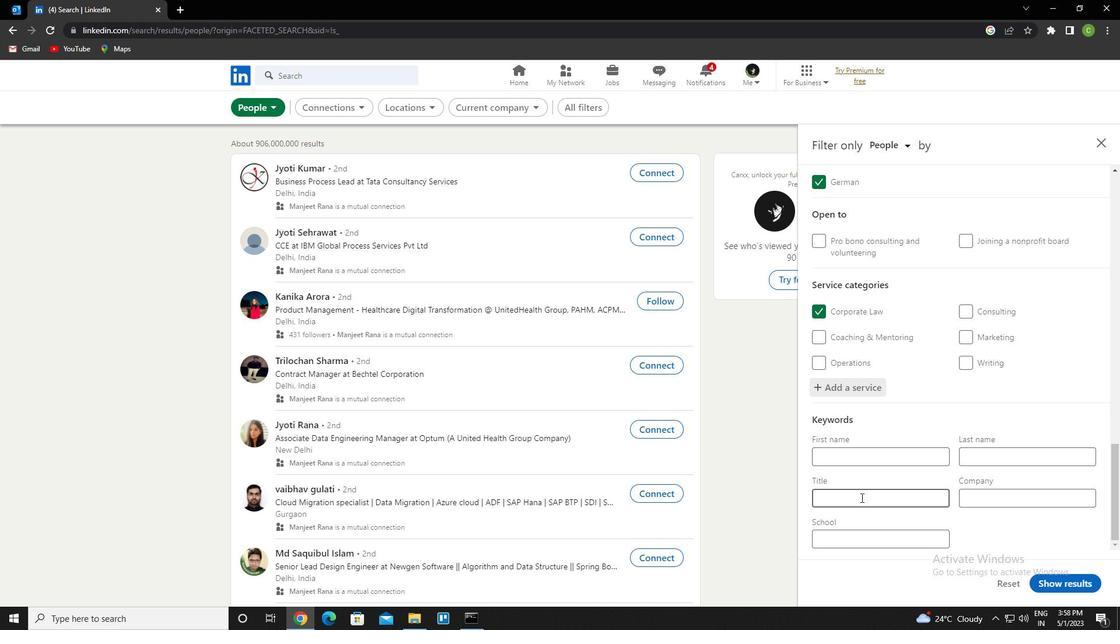 
Action: Mouse moved to (862, 490)
Screenshot: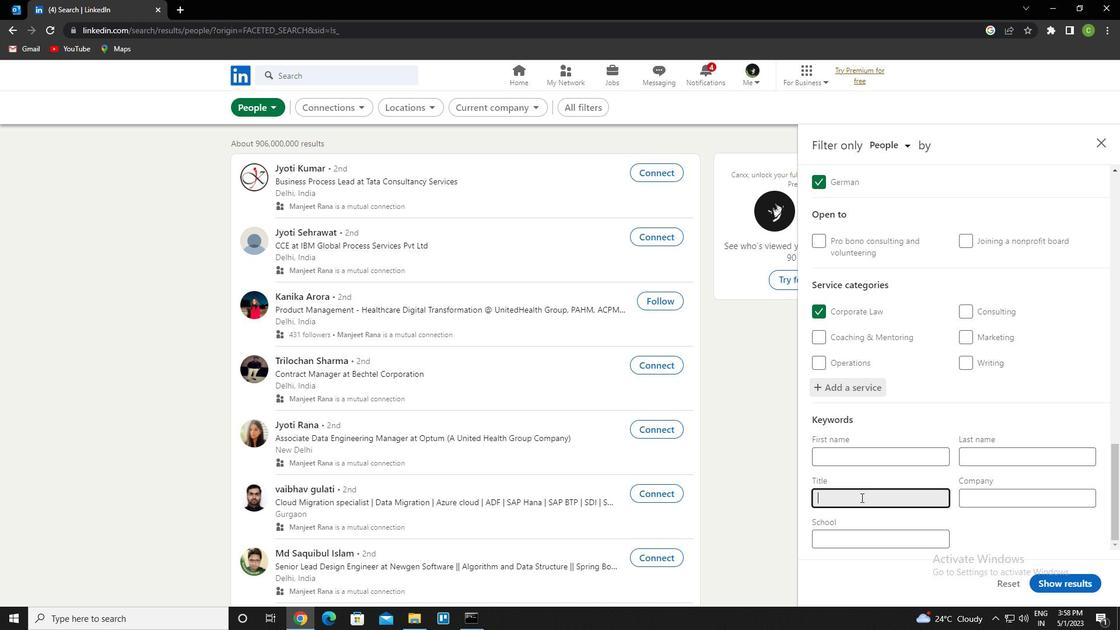
Action: Key pressed <Key.caps_lock>h<Key.caps_lock>eavy<Key.space><Key.caps_lock>e<Key.caps_lock>quipment<Key.space><Key.caps_lock>o<Key.caps_lock>perator
Screenshot: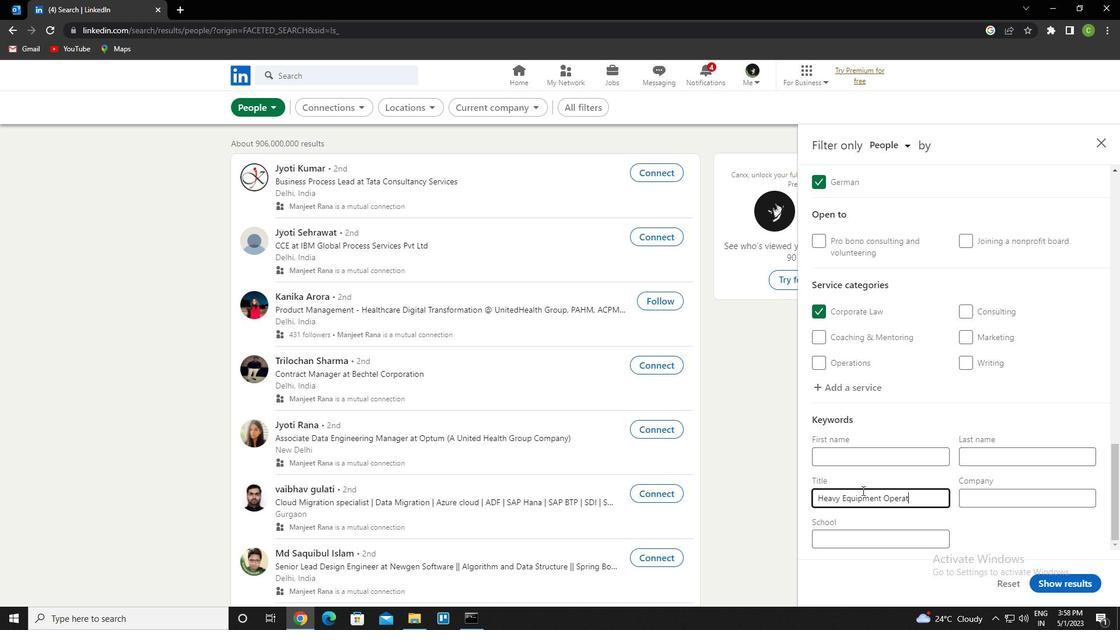 
Action: Mouse moved to (1077, 587)
Screenshot: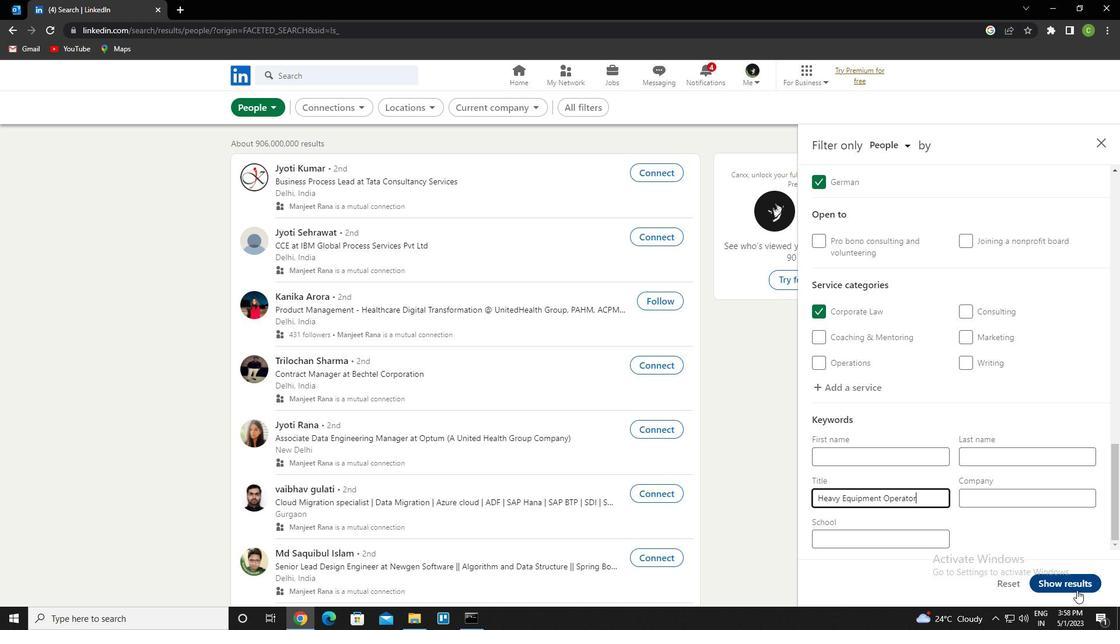 
Action: Mouse pressed left at (1077, 587)
Screenshot: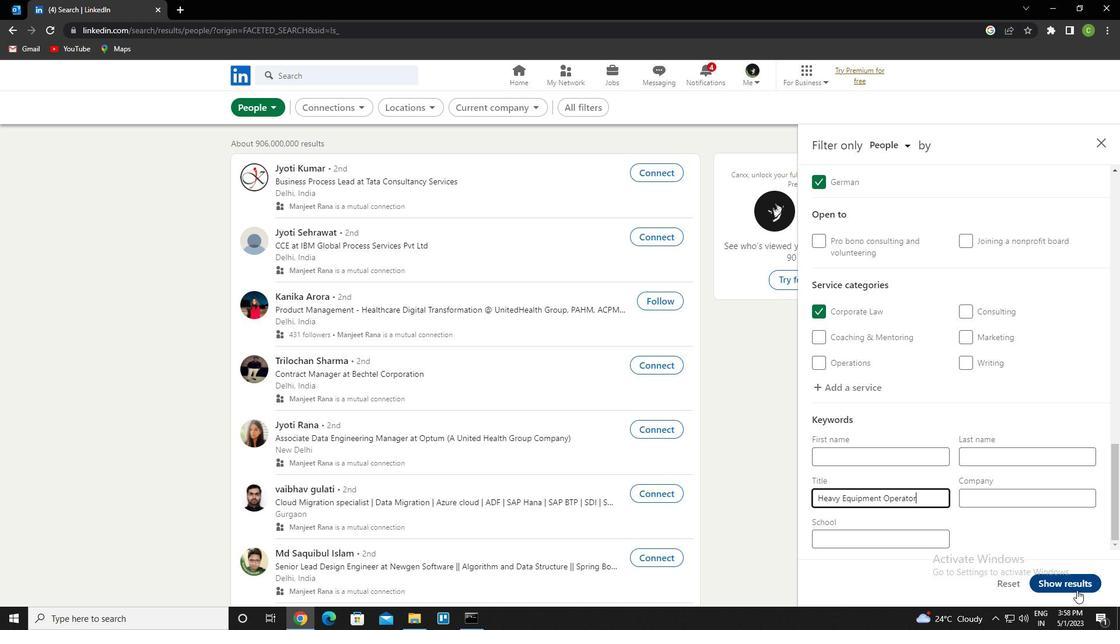 
Action: Mouse moved to (420, 598)
Screenshot: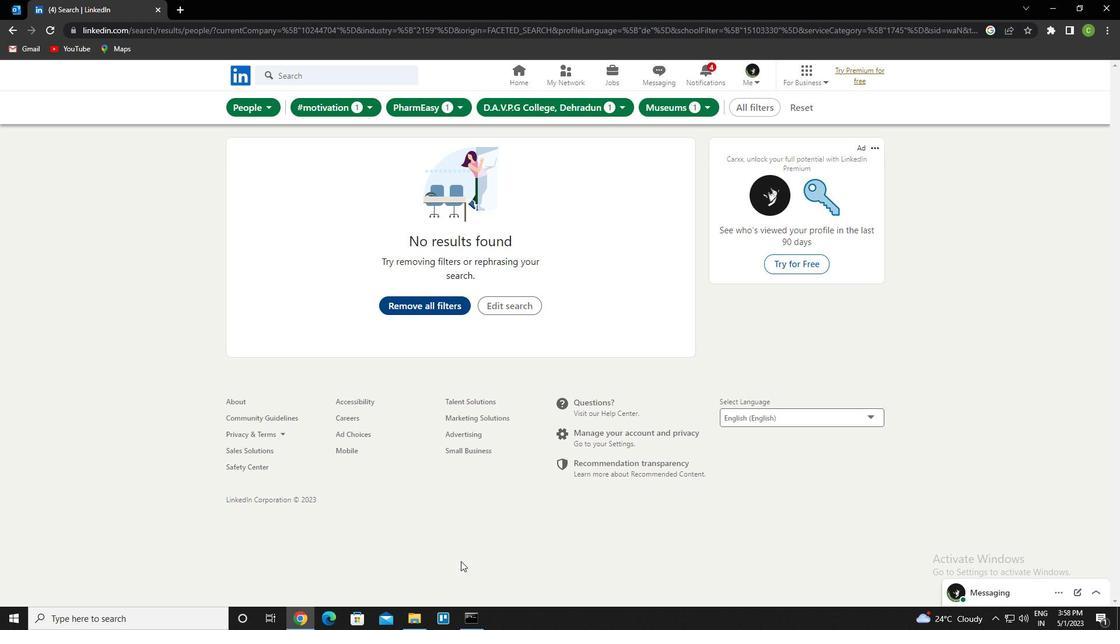 
